 Task: Look for space in Kiryū, Japan from 3rd August, 2023 to 7th August, 2023 for 2 adults in price range Rs.4000 to Rs.9000. Place can be private room with 1  bedroom having 1 bed and 1 bathroom. Property type can be house, flat, guest house, hotel. Booking option can be shelf check-in. Required host language is English.
Action: Mouse moved to (508, 129)
Screenshot: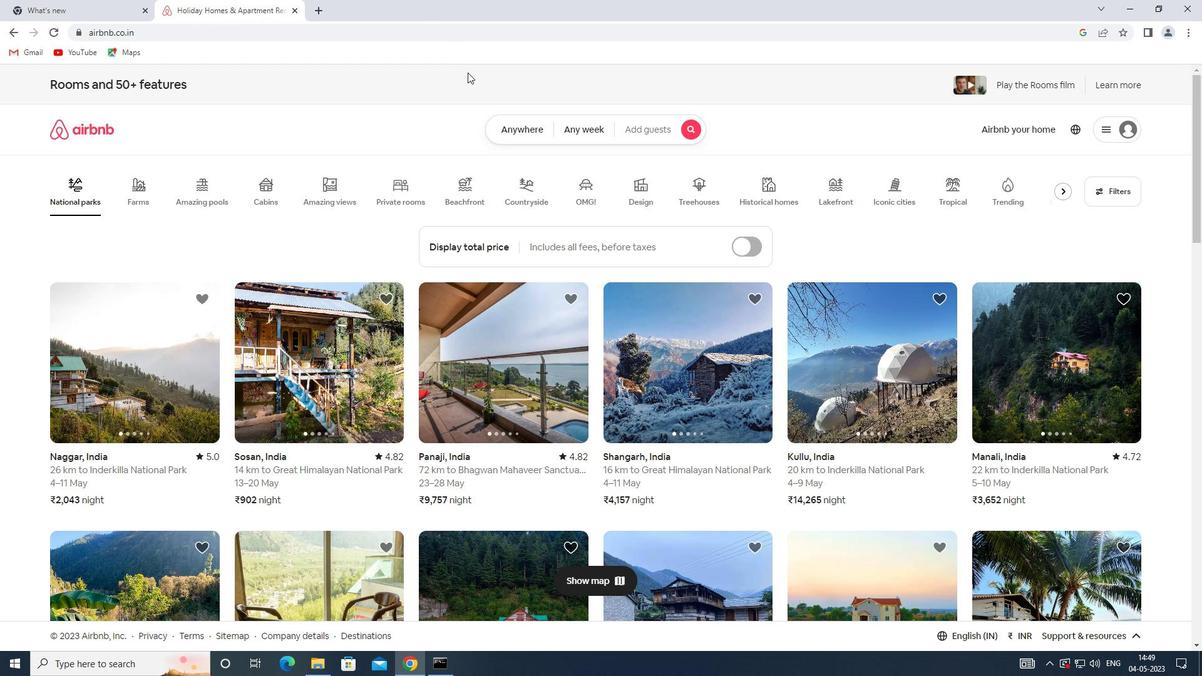
Action: Mouse pressed left at (508, 129)
Screenshot: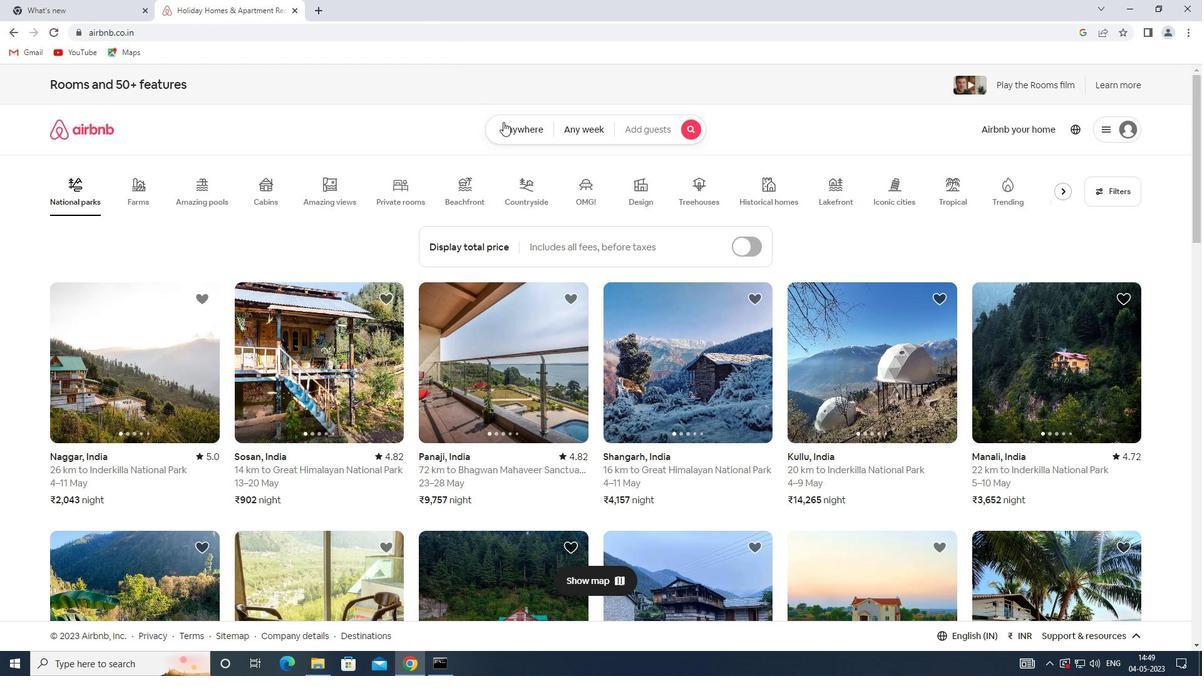 
Action: Mouse moved to (378, 182)
Screenshot: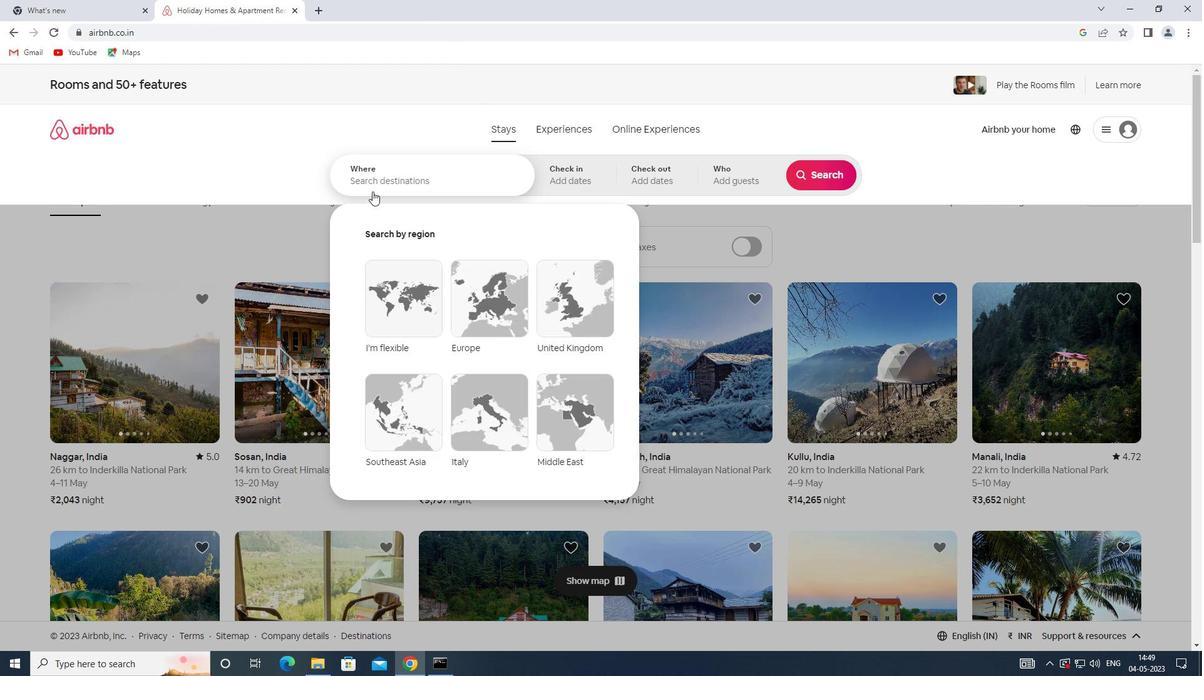 
Action: Mouse pressed left at (378, 182)
Screenshot: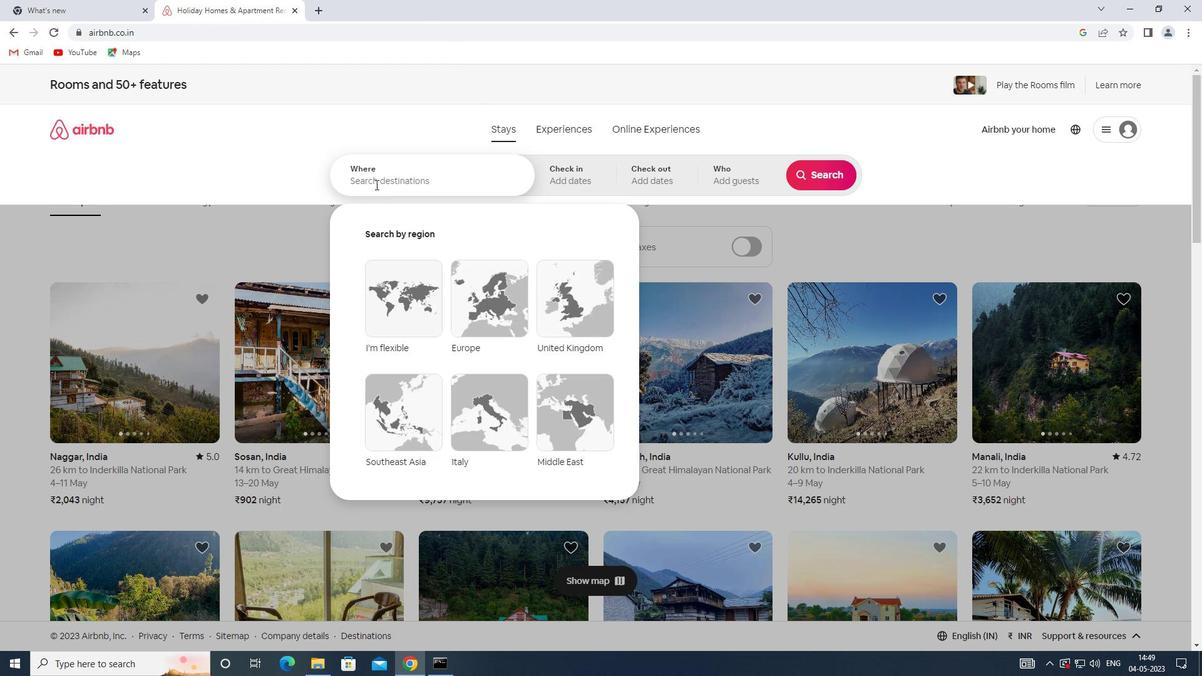 
Action: Key pressed <Key.shift>KIRYU,<Key.shift>JAPAN
Screenshot: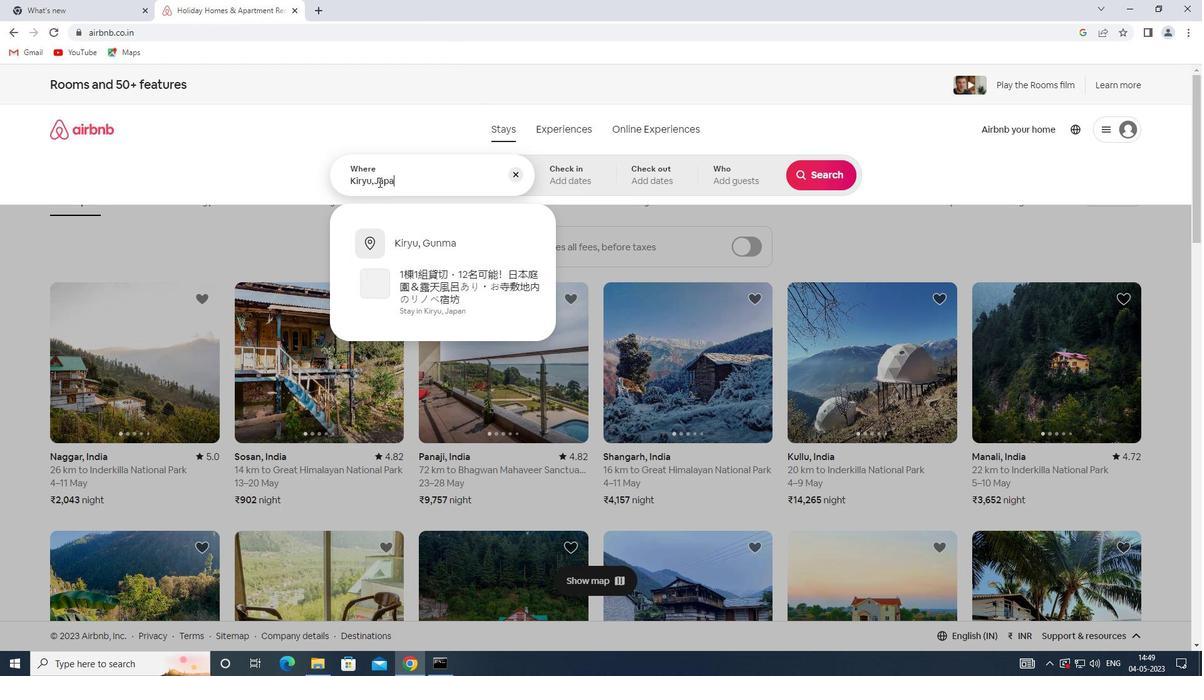 
Action: Mouse moved to (571, 180)
Screenshot: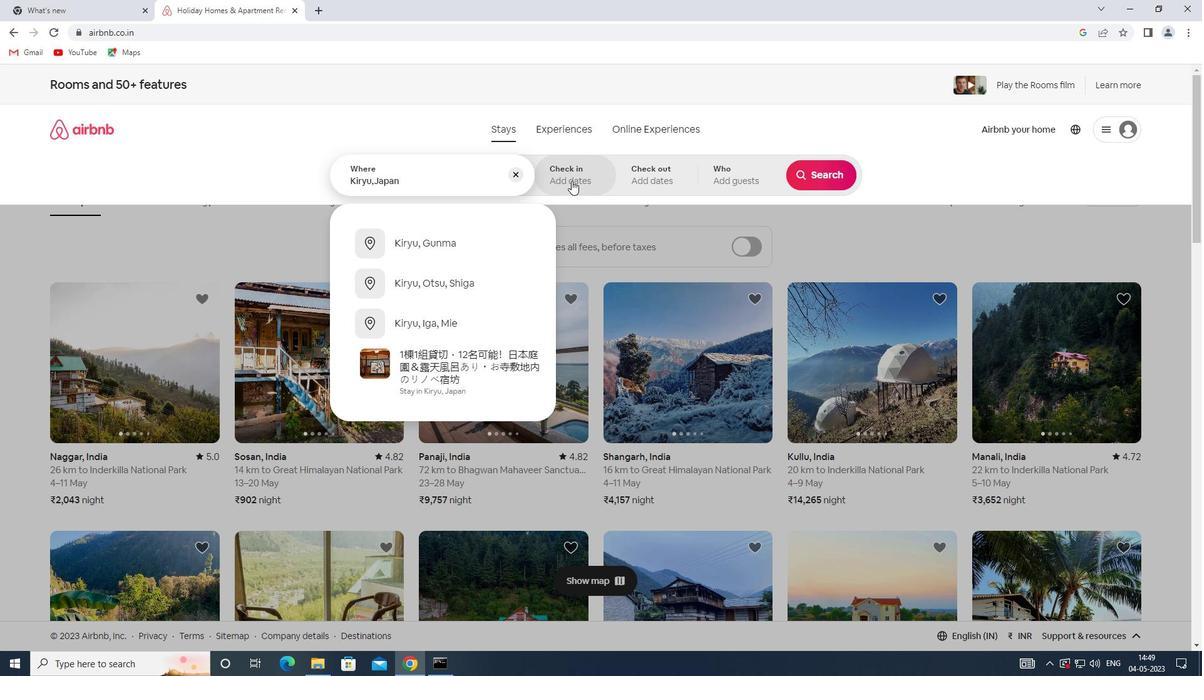 
Action: Mouse pressed left at (571, 180)
Screenshot: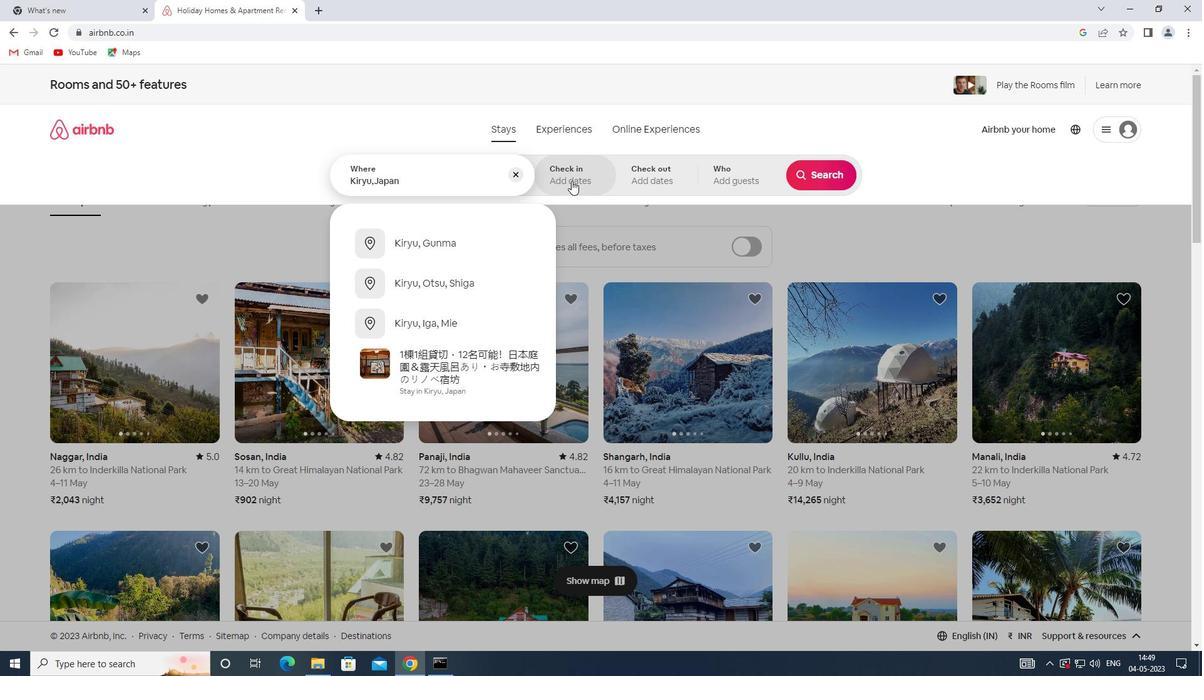 
Action: Mouse moved to (817, 275)
Screenshot: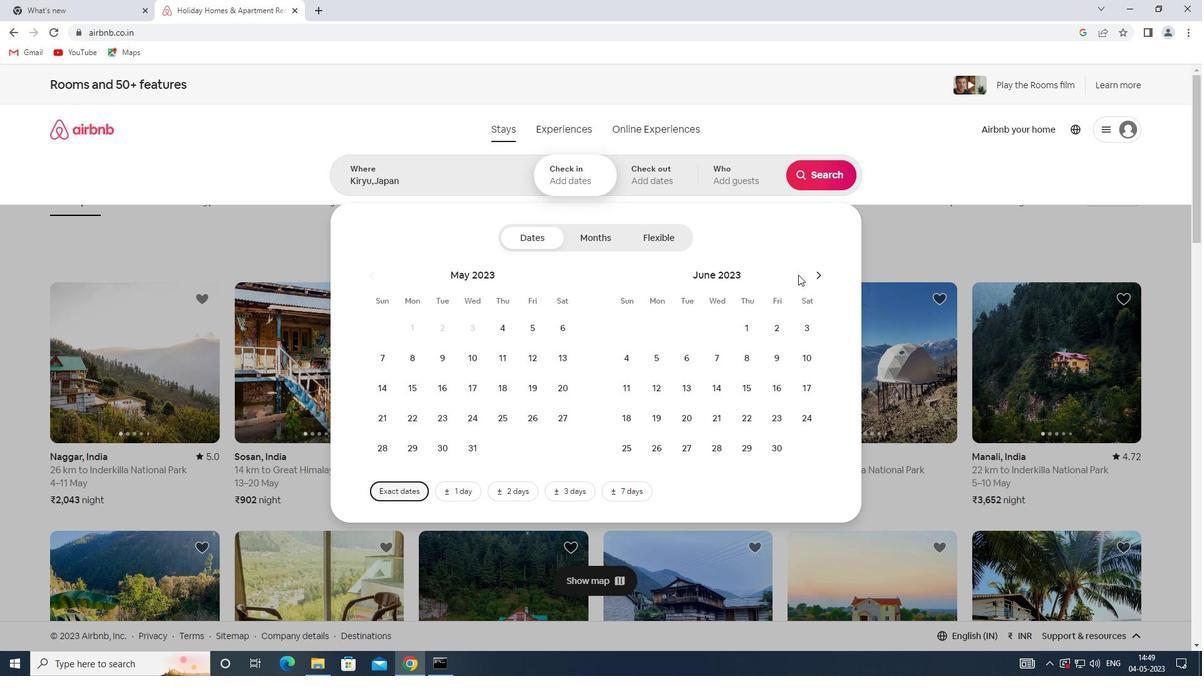 
Action: Mouse pressed left at (817, 275)
Screenshot: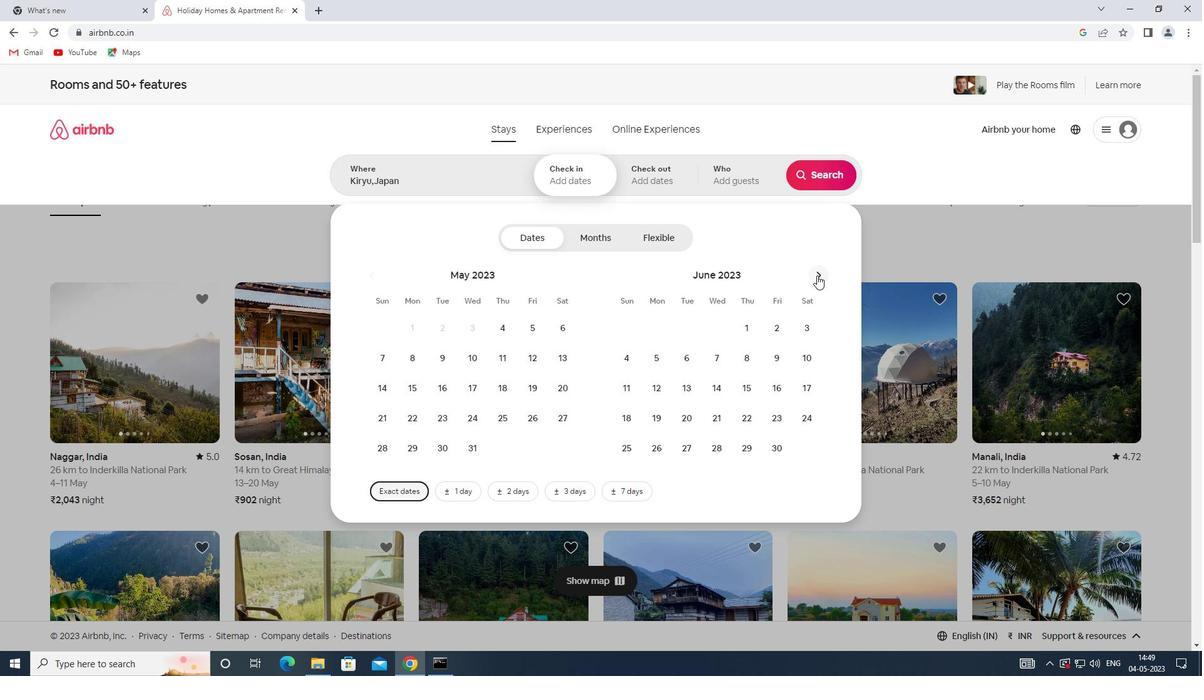 
Action: Mouse pressed left at (817, 275)
Screenshot: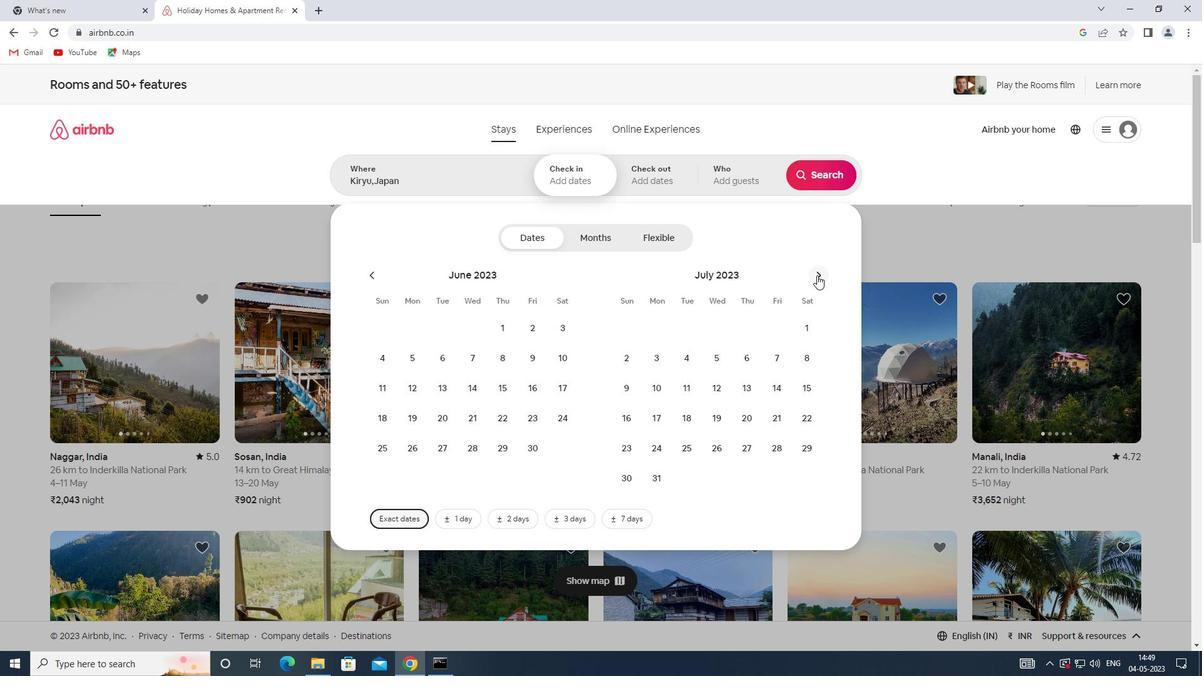 
Action: Mouse moved to (747, 326)
Screenshot: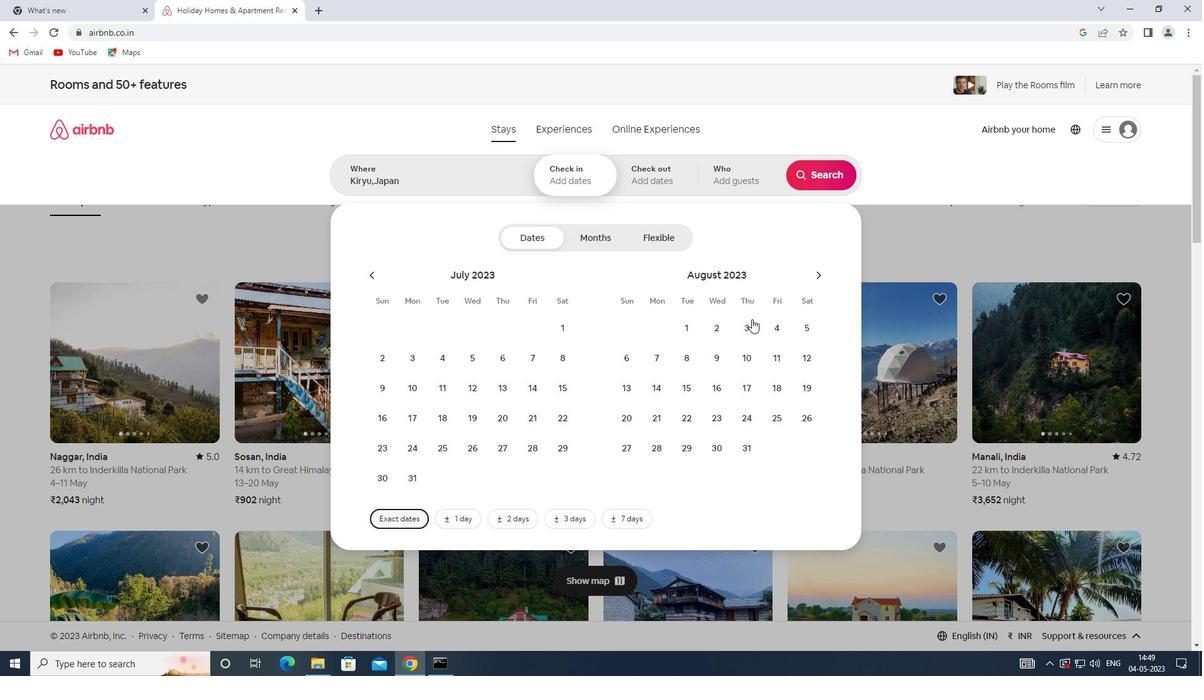 
Action: Mouse pressed left at (747, 326)
Screenshot: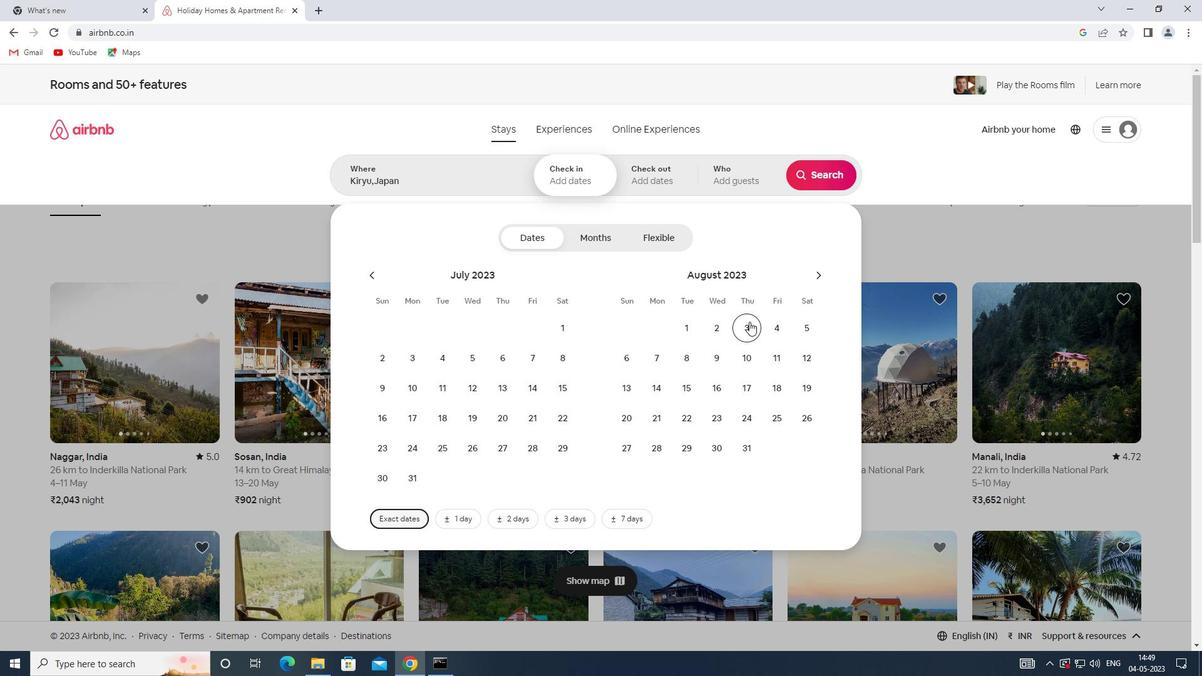 
Action: Mouse moved to (663, 364)
Screenshot: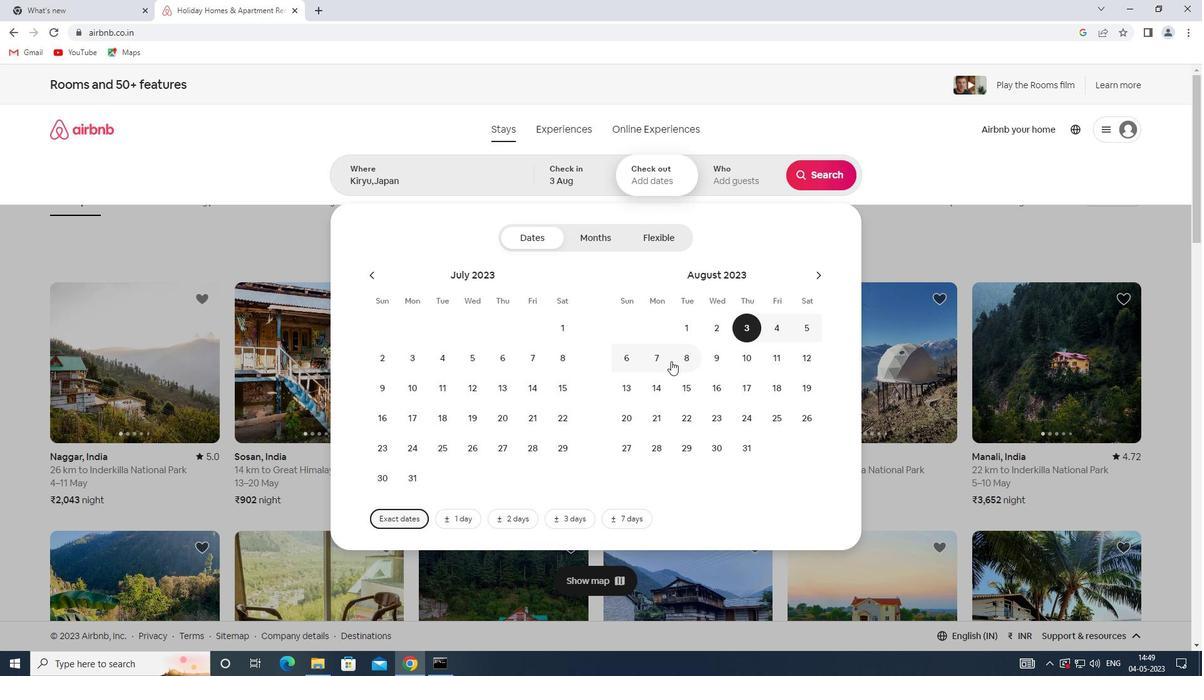 
Action: Mouse pressed left at (663, 364)
Screenshot: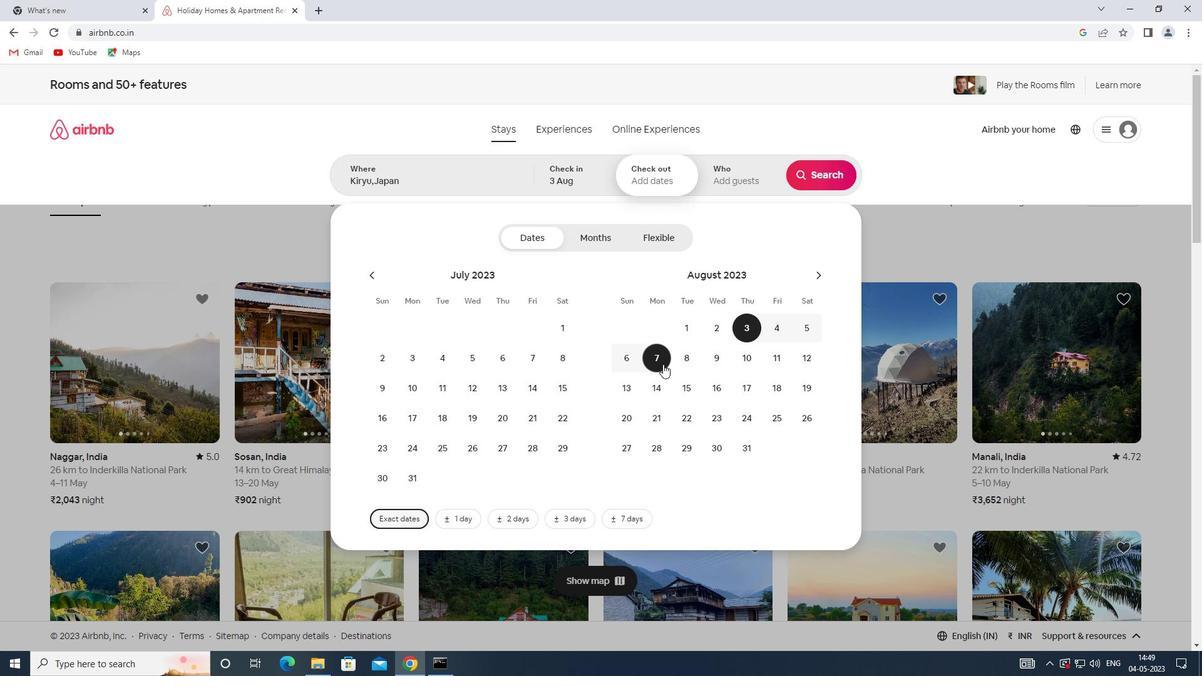 
Action: Mouse moved to (719, 173)
Screenshot: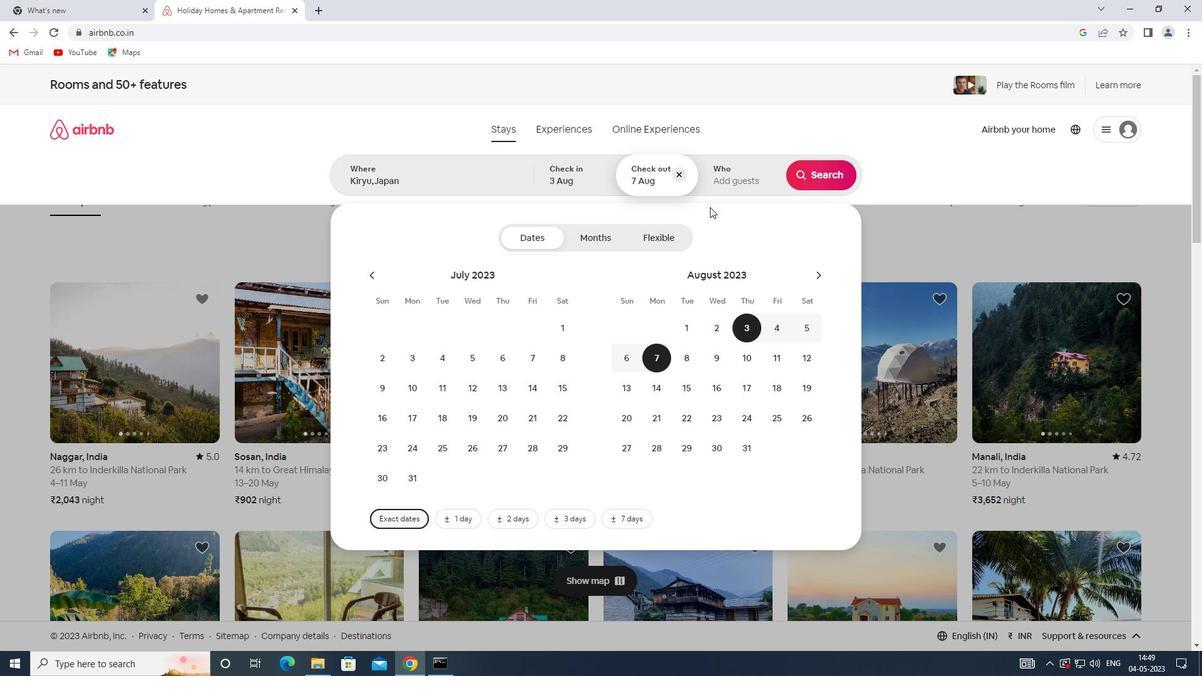 
Action: Mouse pressed left at (719, 173)
Screenshot: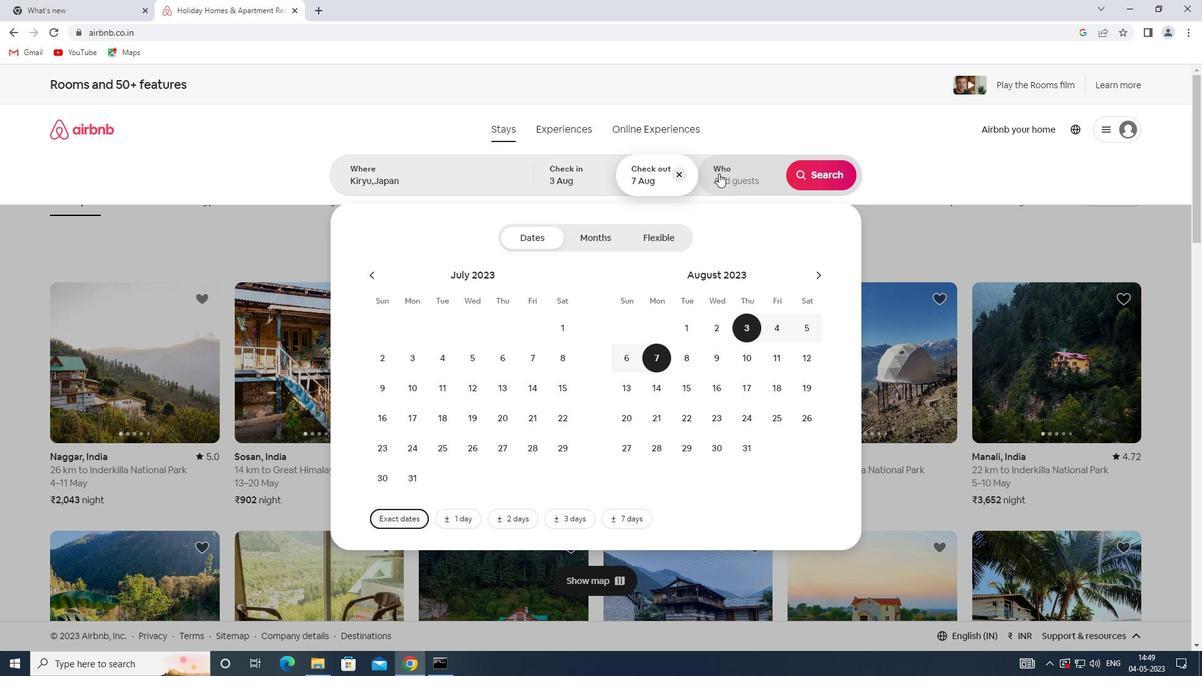 
Action: Mouse moved to (831, 234)
Screenshot: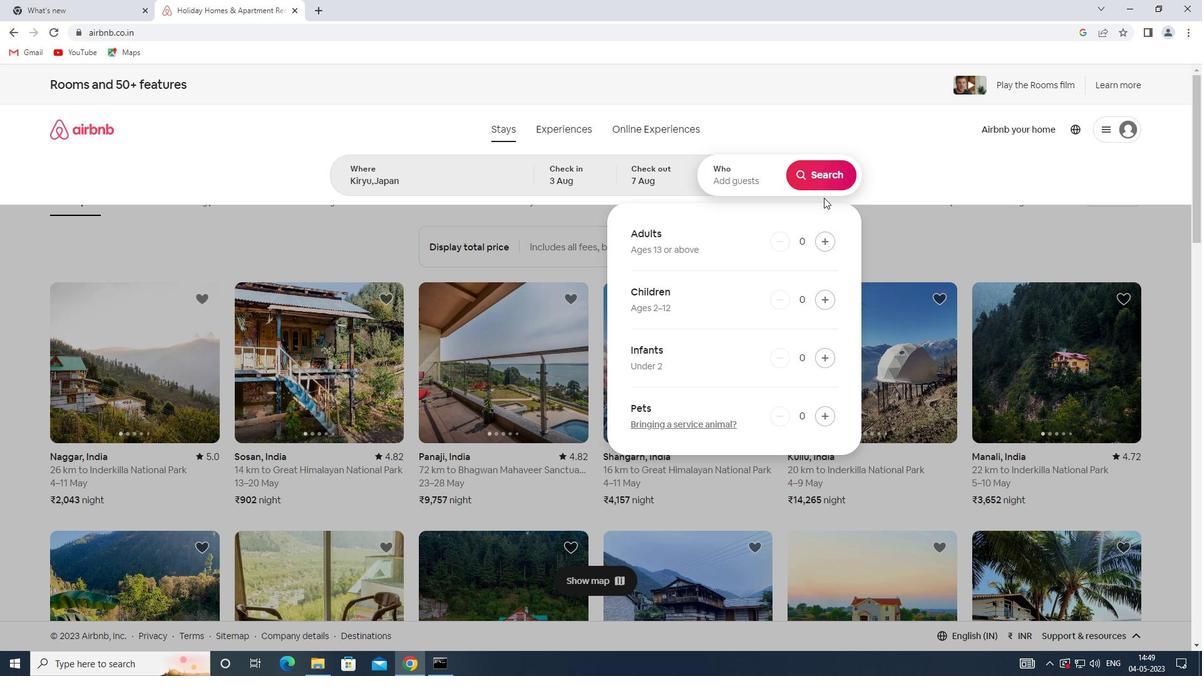 
Action: Mouse pressed left at (831, 234)
Screenshot: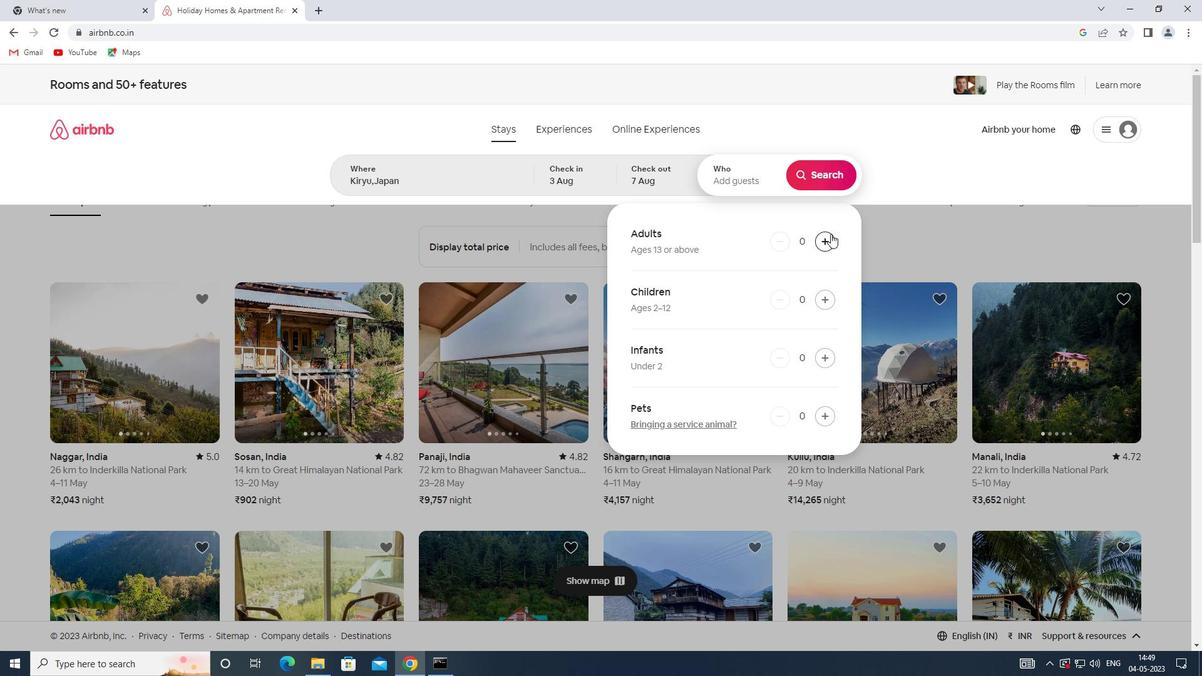 
Action: Mouse pressed left at (831, 234)
Screenshot: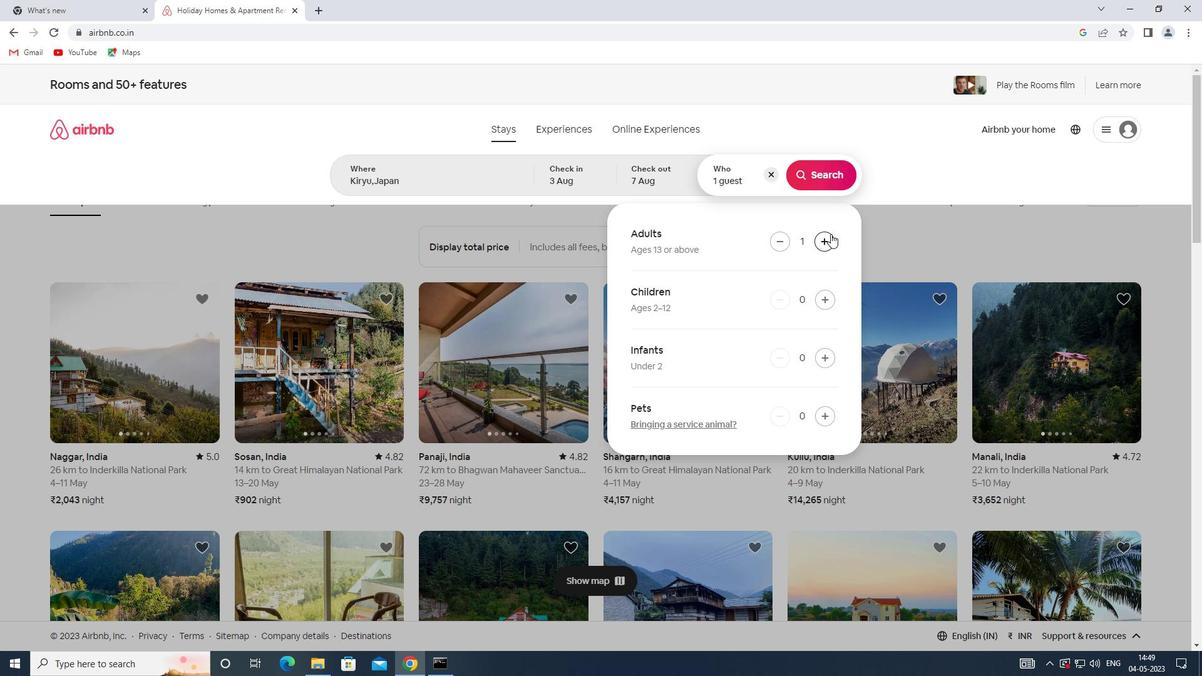 
Action: Mouse moved to (835, 181)
Screenshot: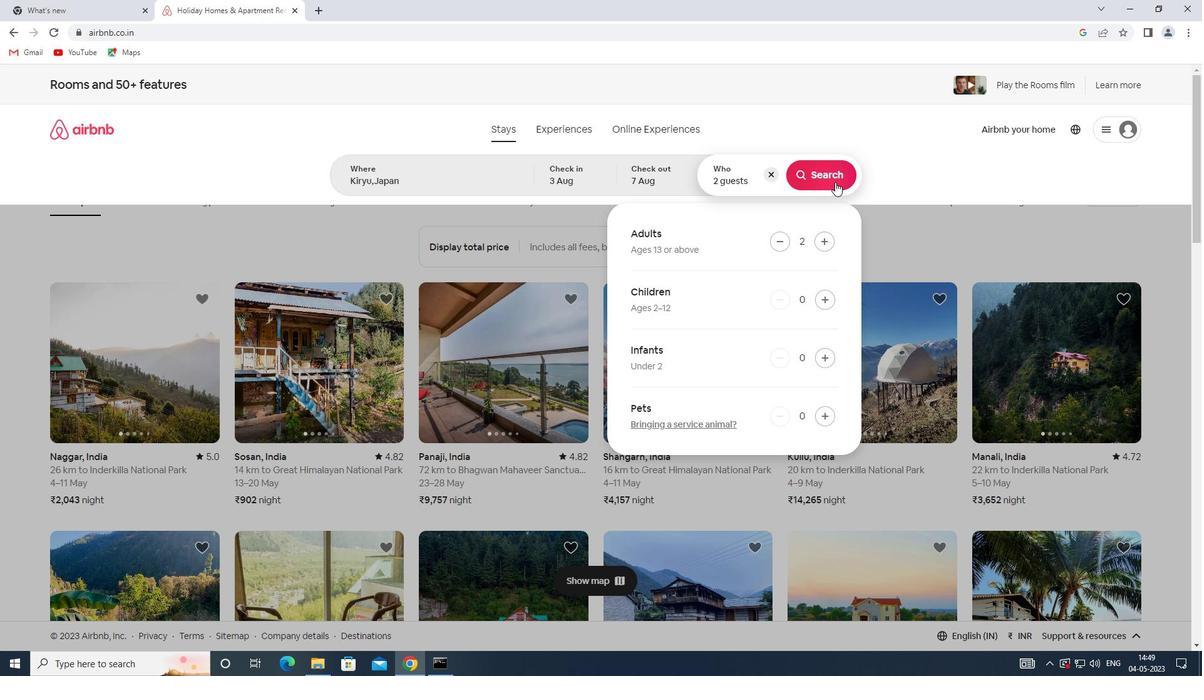 
Action: Mouse pressed left at (835, 181)
Screenshot: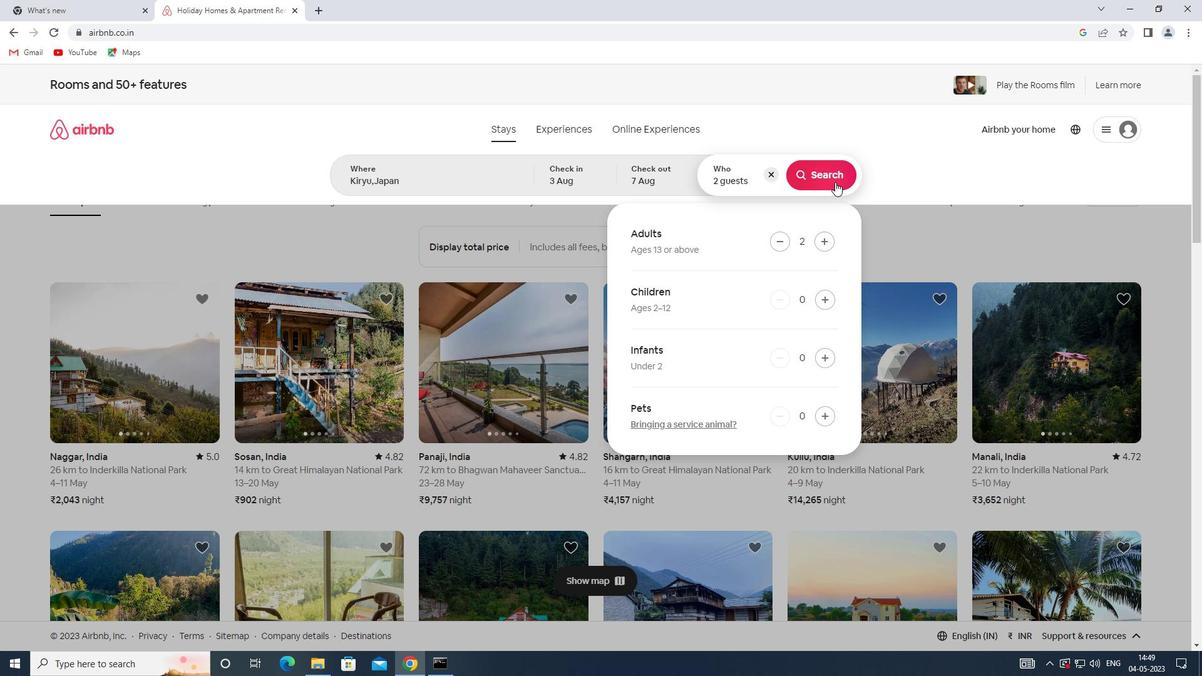
Action: Mouse moved to (1135, 134)
Screenshot: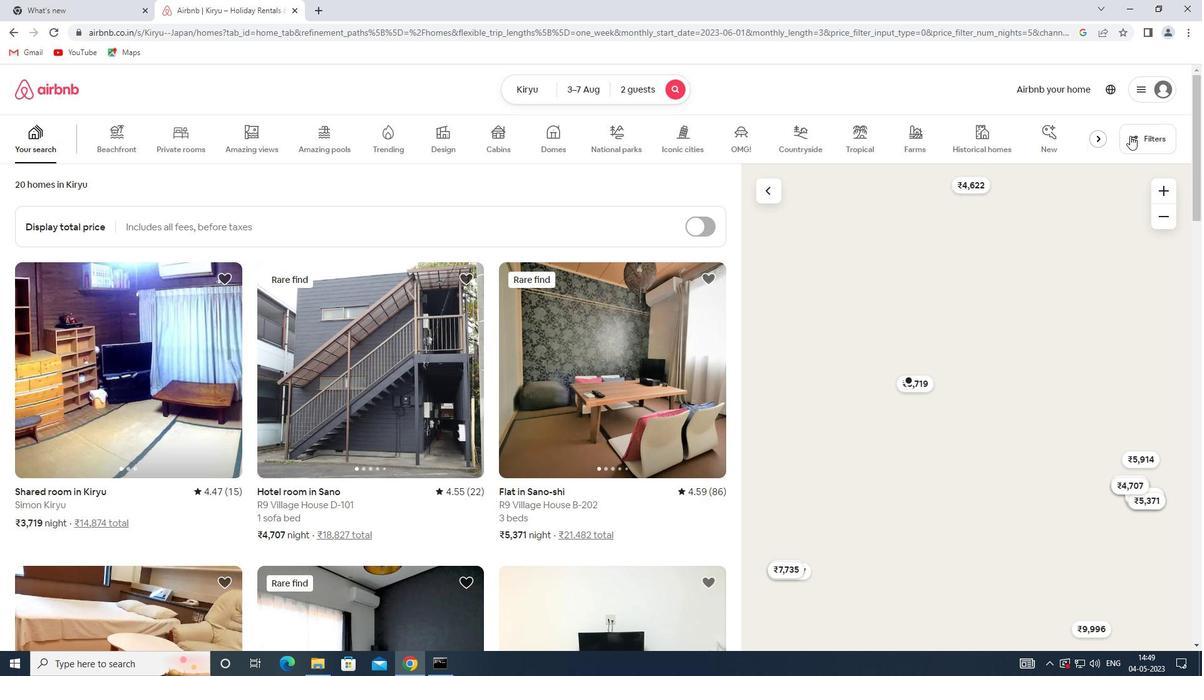 
Action: Mouse pressed left at (1135, 134)
Screenshot: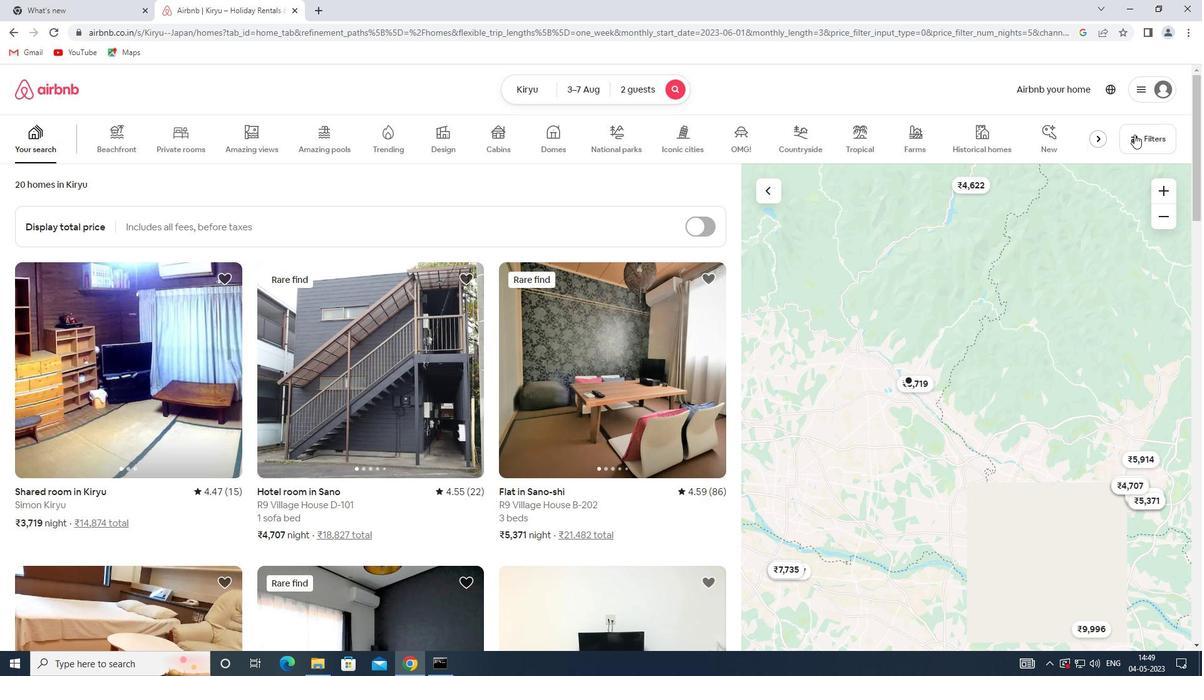 
Action: Mouse moved to (442, 294)
Screenshot: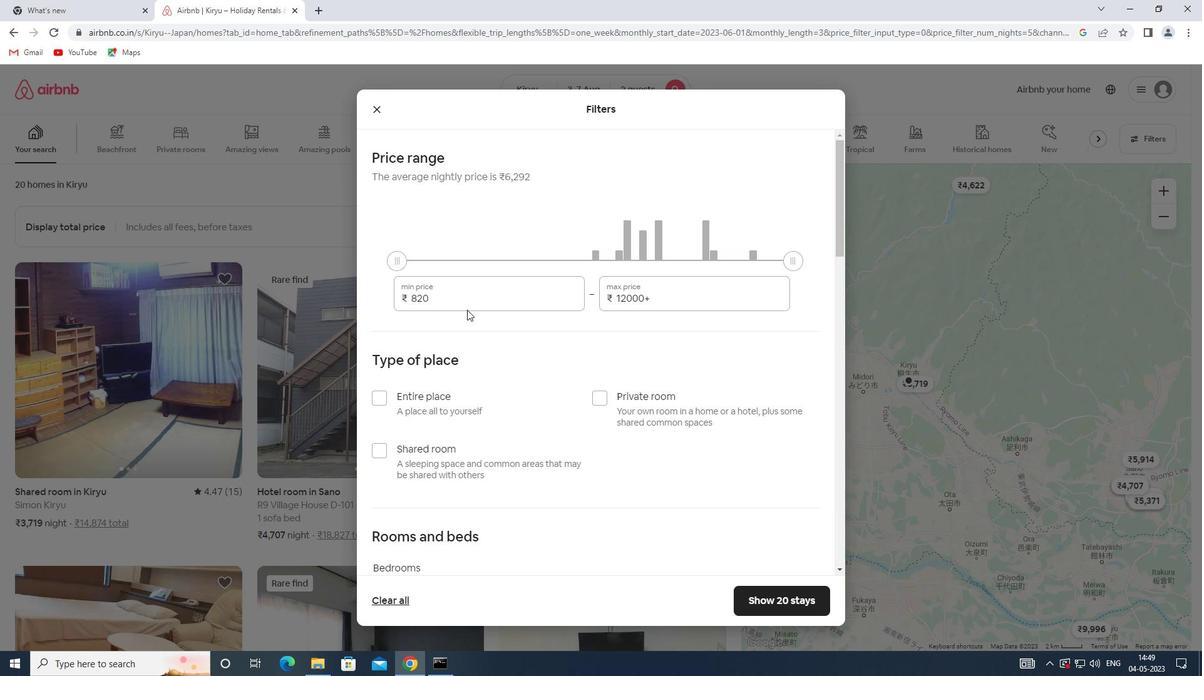 
Action: Mouse pressed left at (442, 294)
Screenshot: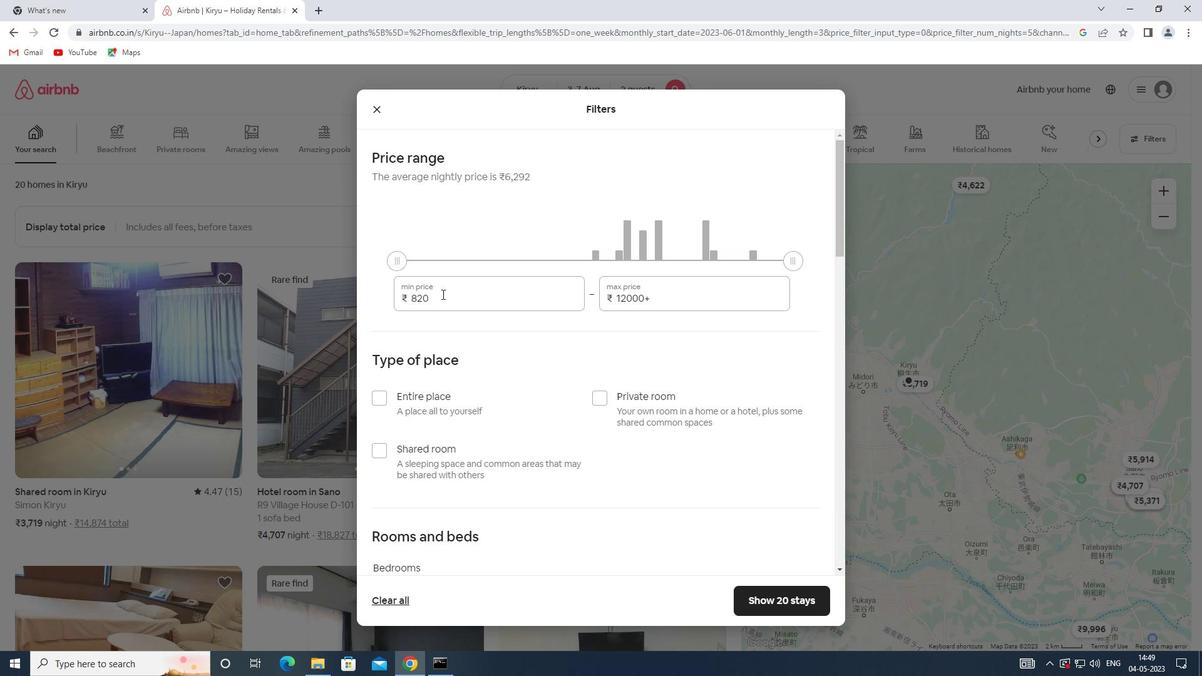 
Action: Mouse moved to (374, 293)
Screenshot: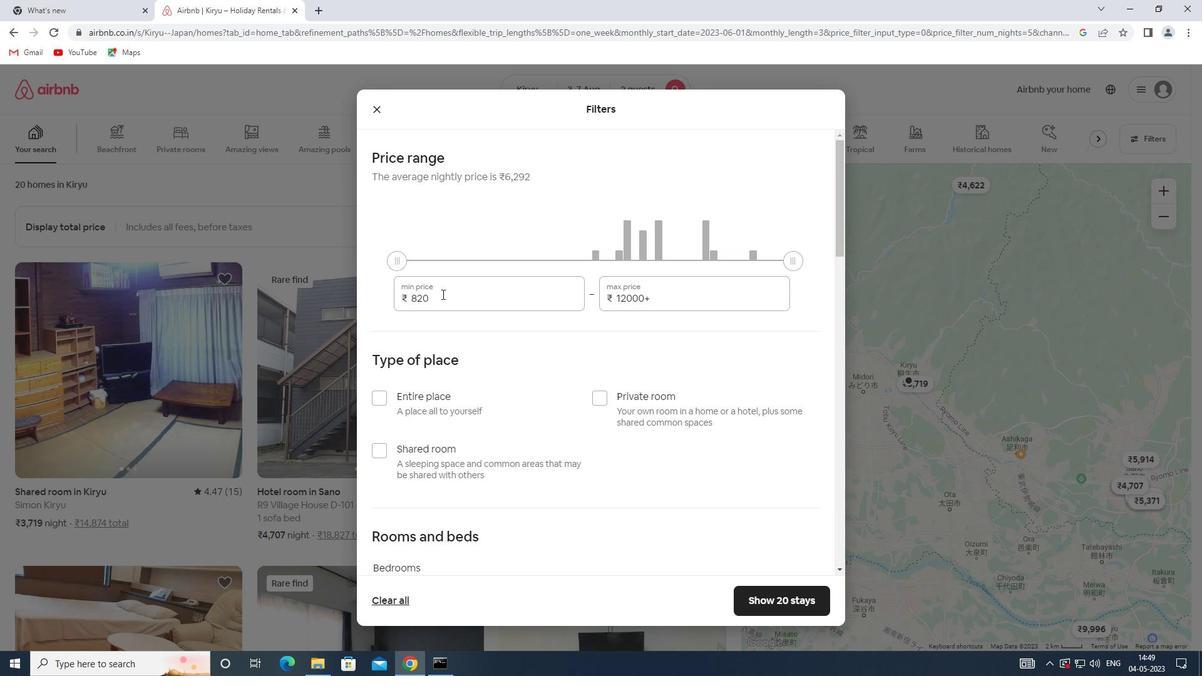 
Action: Key pressed 4000
Screenshot: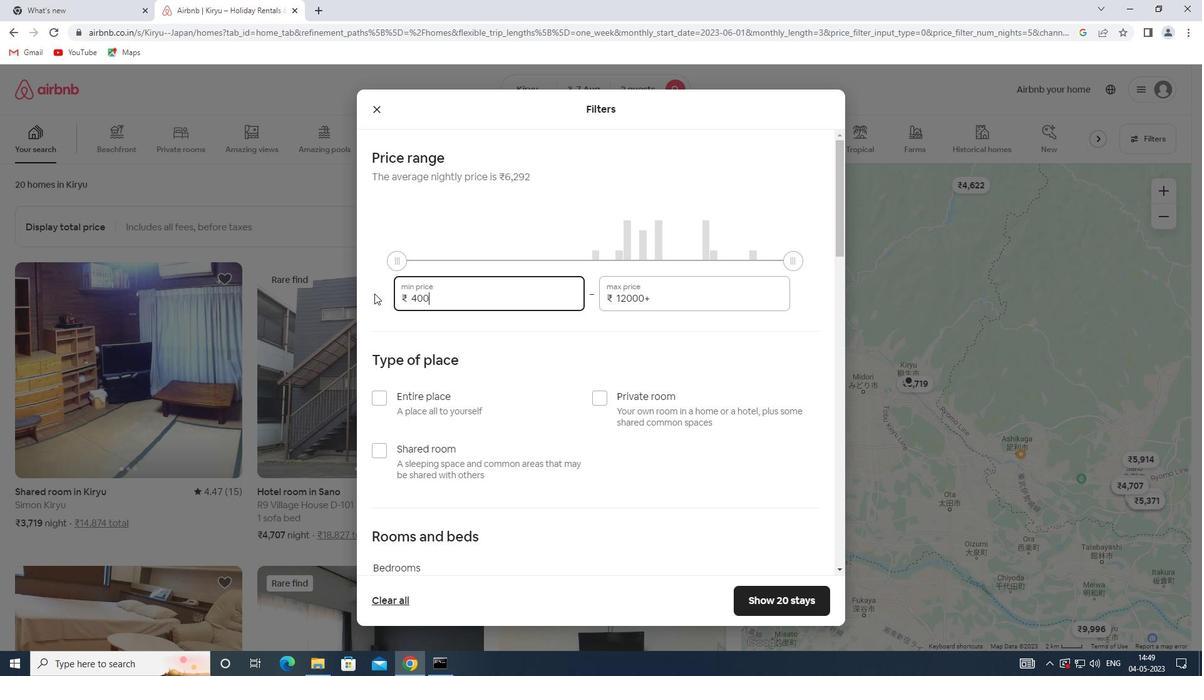 
Action: Mouse moved to (663, 297)
Screenshot: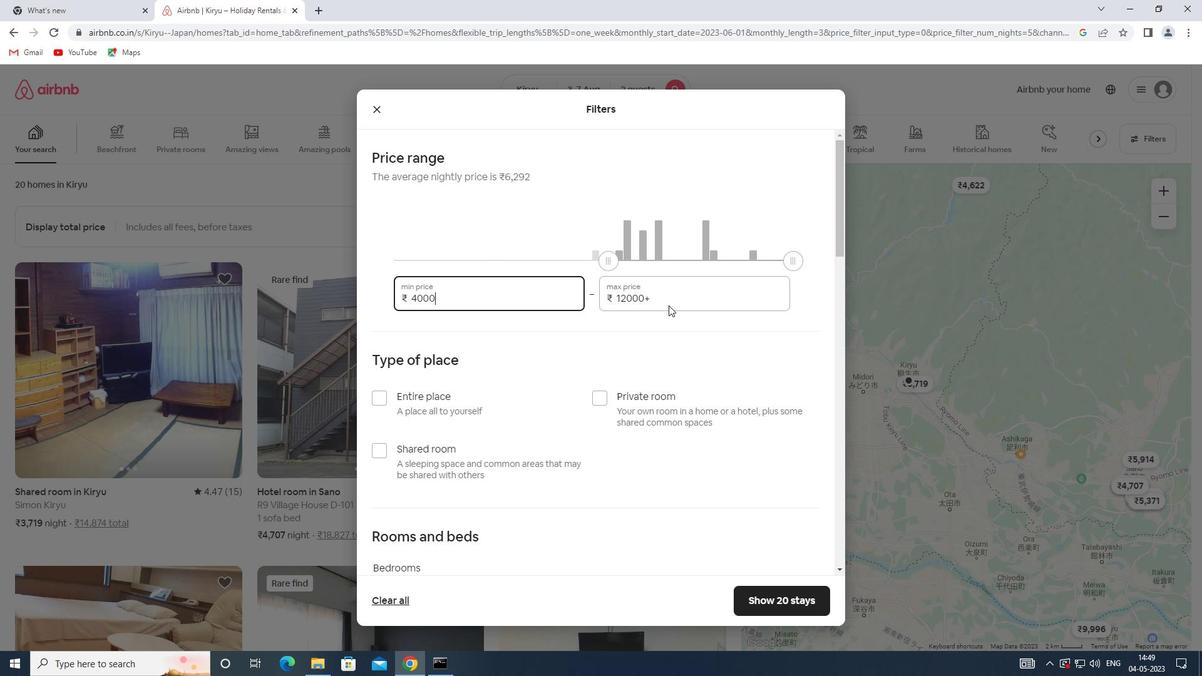 
Action: Mouse pressed left at (663, 297)
Screenshot: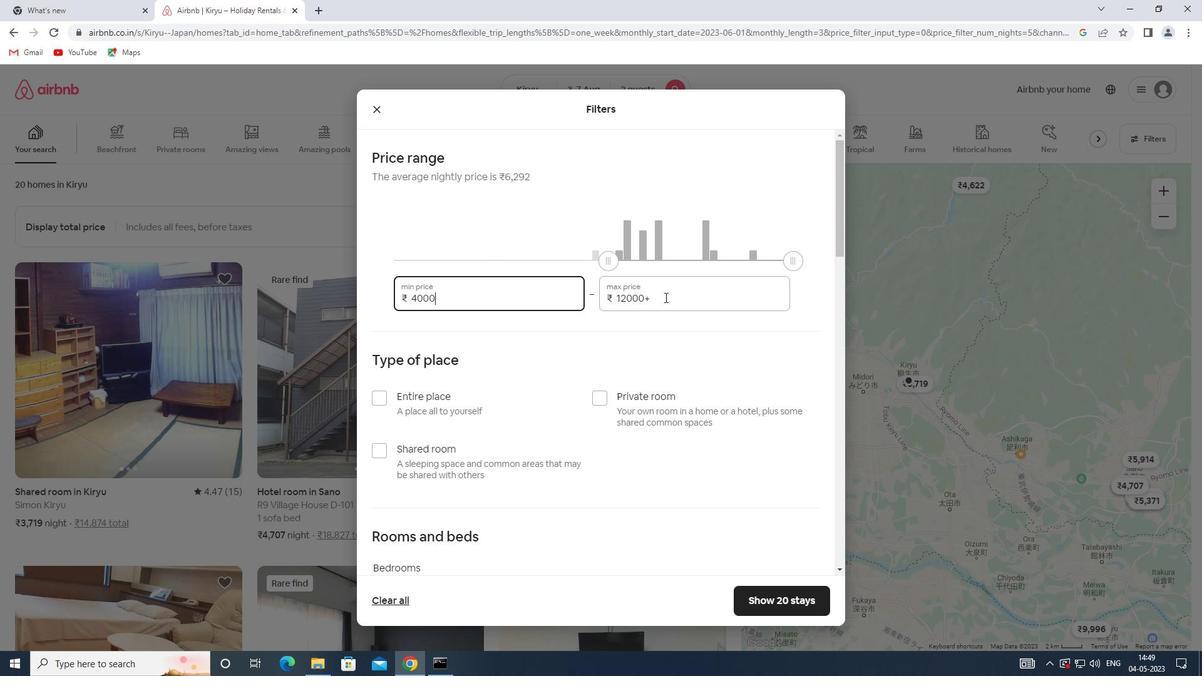 
Action: Mouse moved to (600, 297)
Screenshot: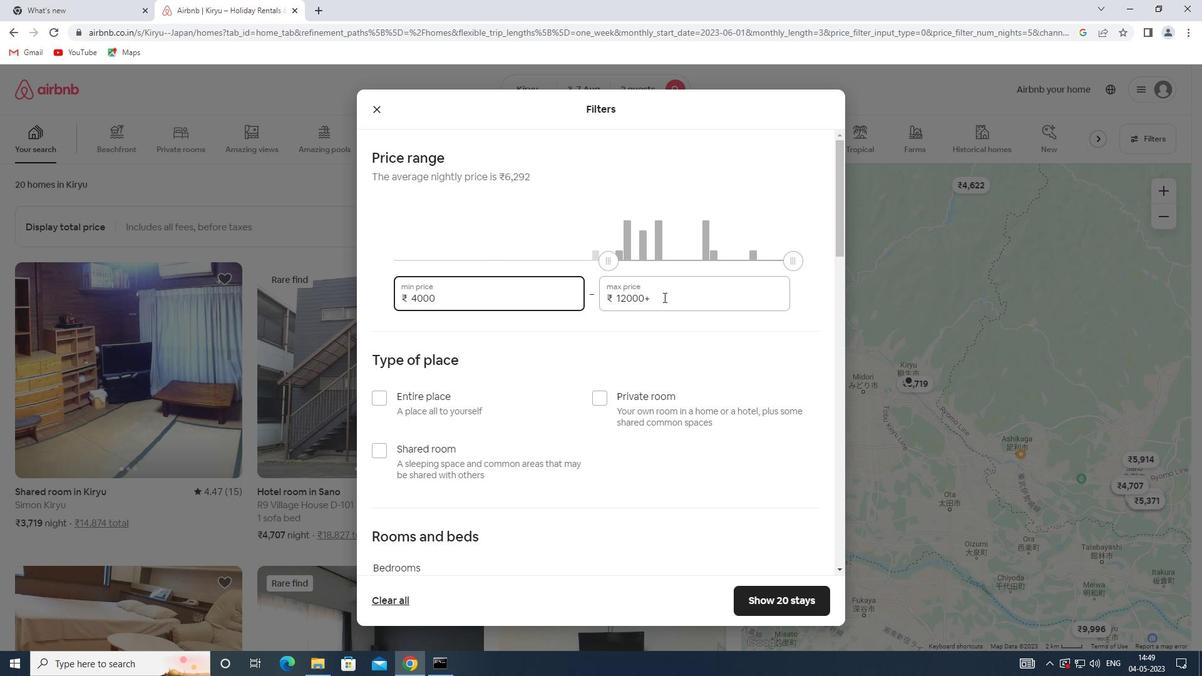 
Action: Key pressed 9000
Screenshot: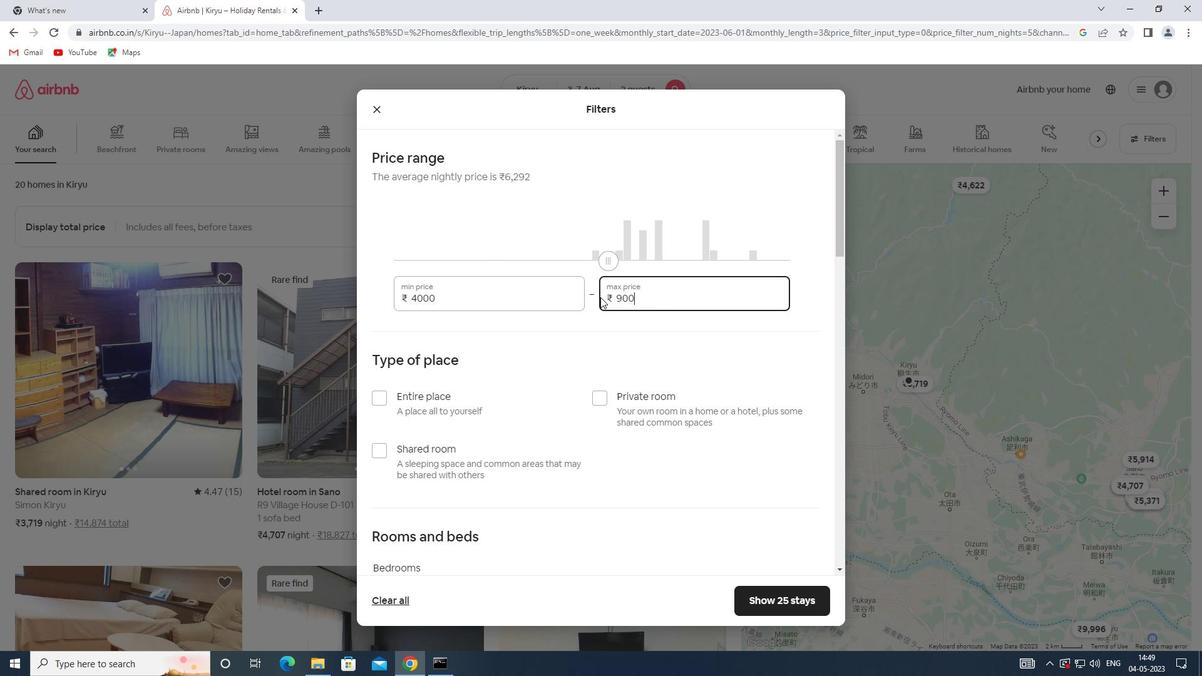 
Action: Mouse scrolled (600, 296) with delta (0, 0)
Screenshot: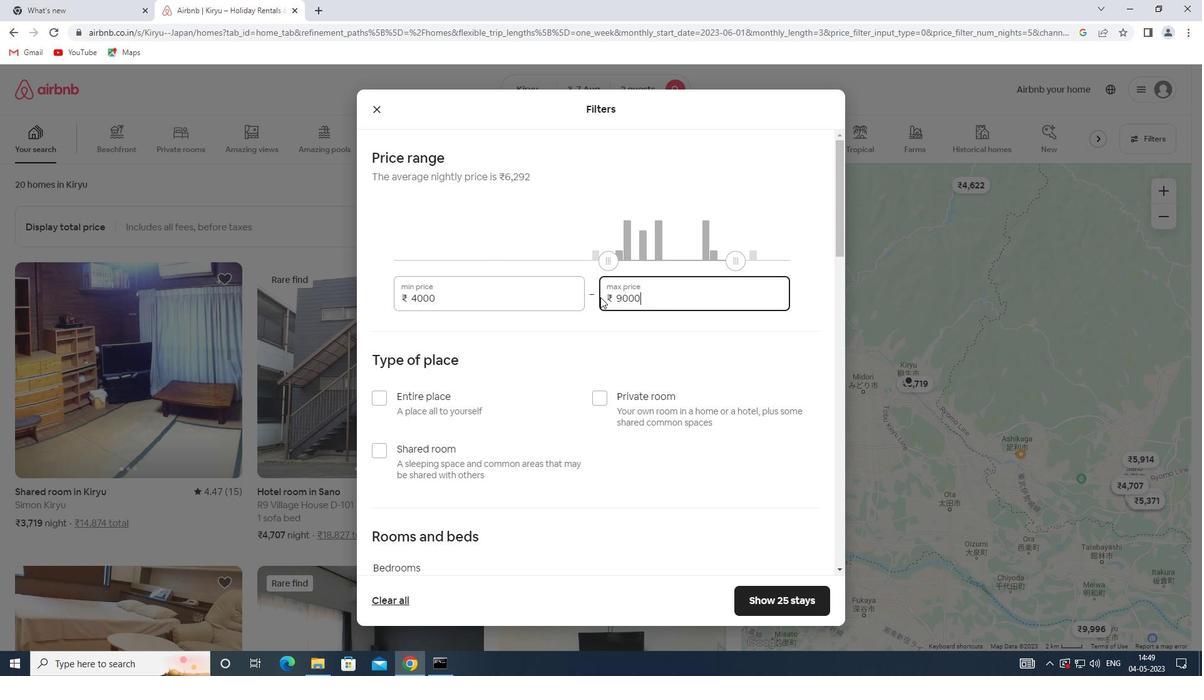 
Action: Mouse moved to (606, 338)
Screenshot: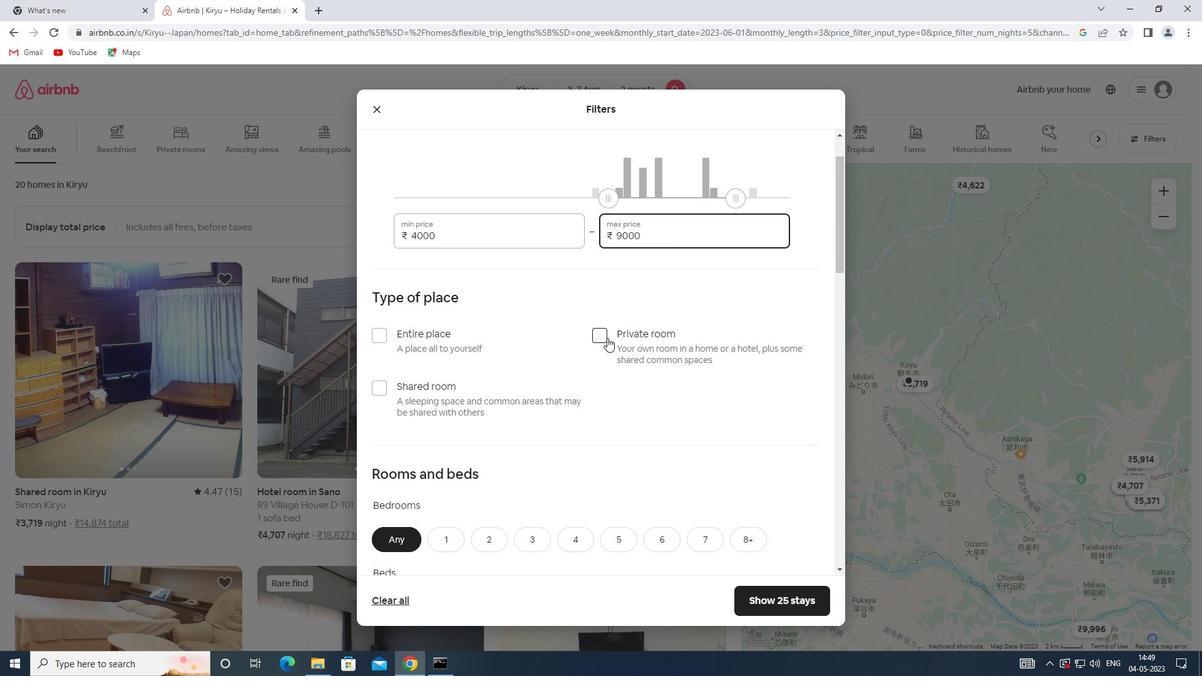 
Action: Mouse pressed left at (606, 338)
Screenshot: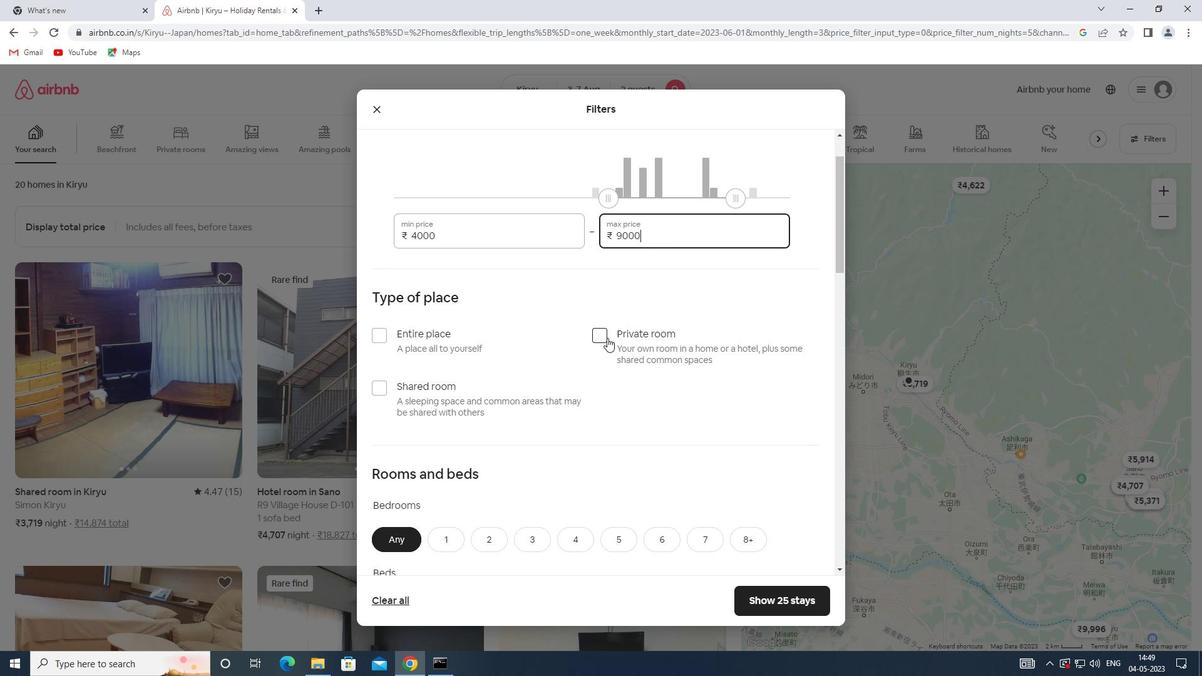 
Action: Mouse scrolled (606, 337) with delta (0, 0)
Screenshot: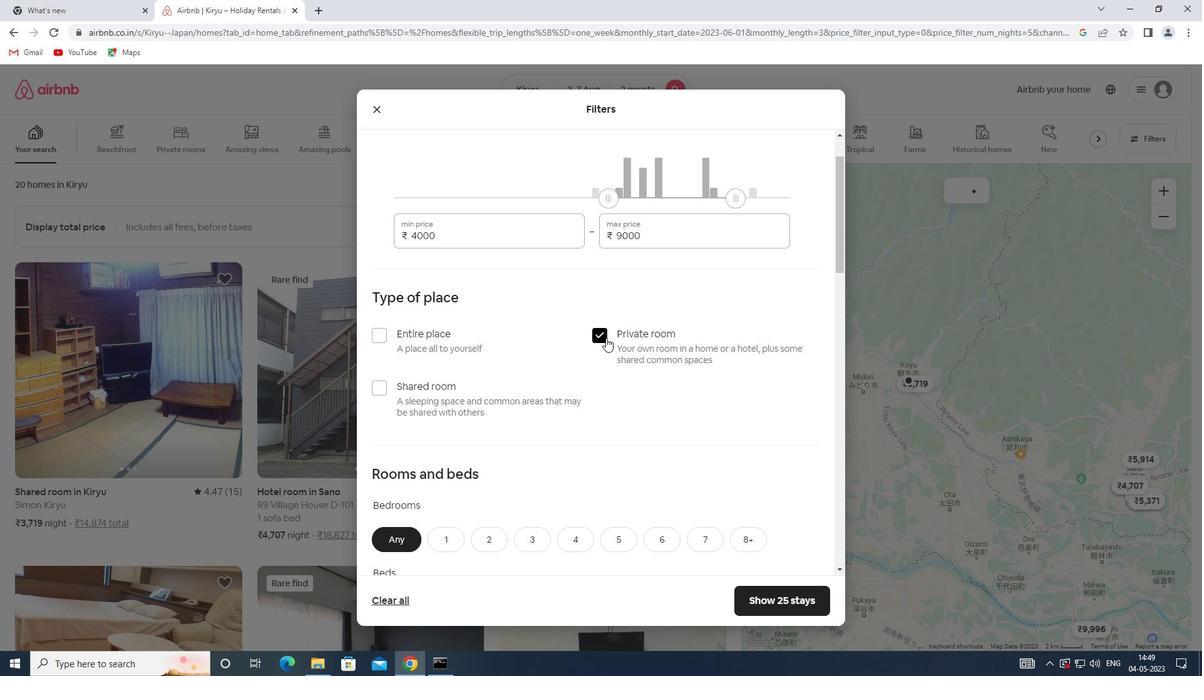 
Action: Mouse scrolled (606, 337) with delta (0, 0)
Screenshot: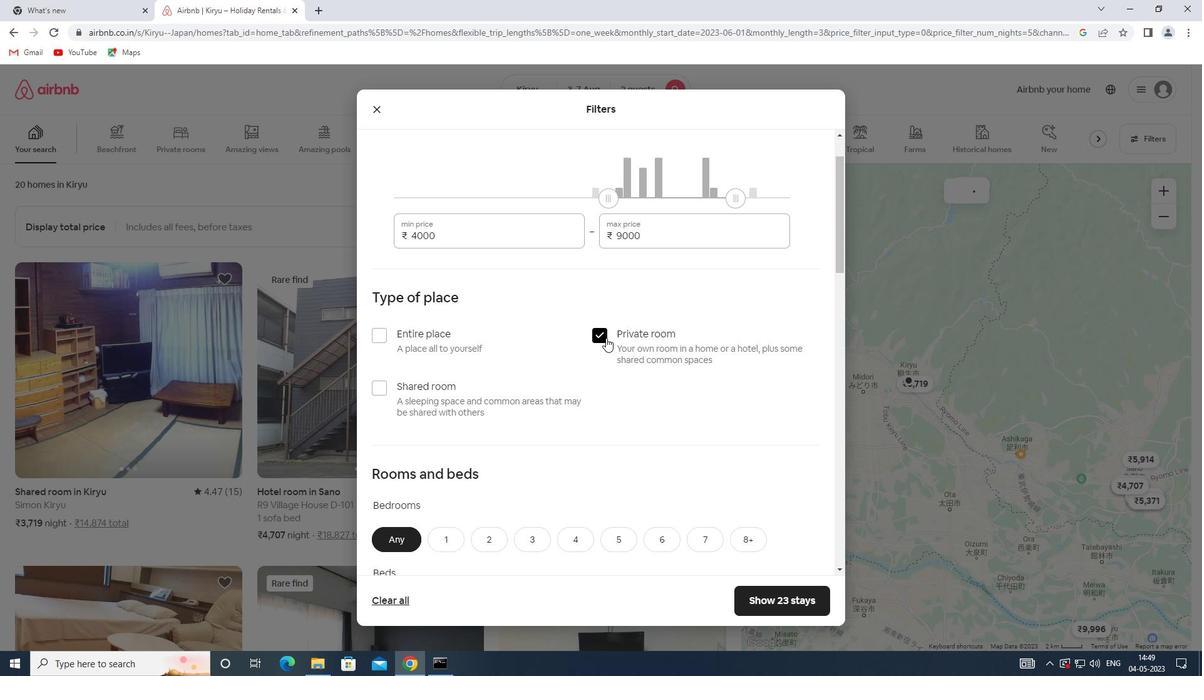 
Action: Mouse scrolled (606, 337) with delta (0, 0)
Screenshot: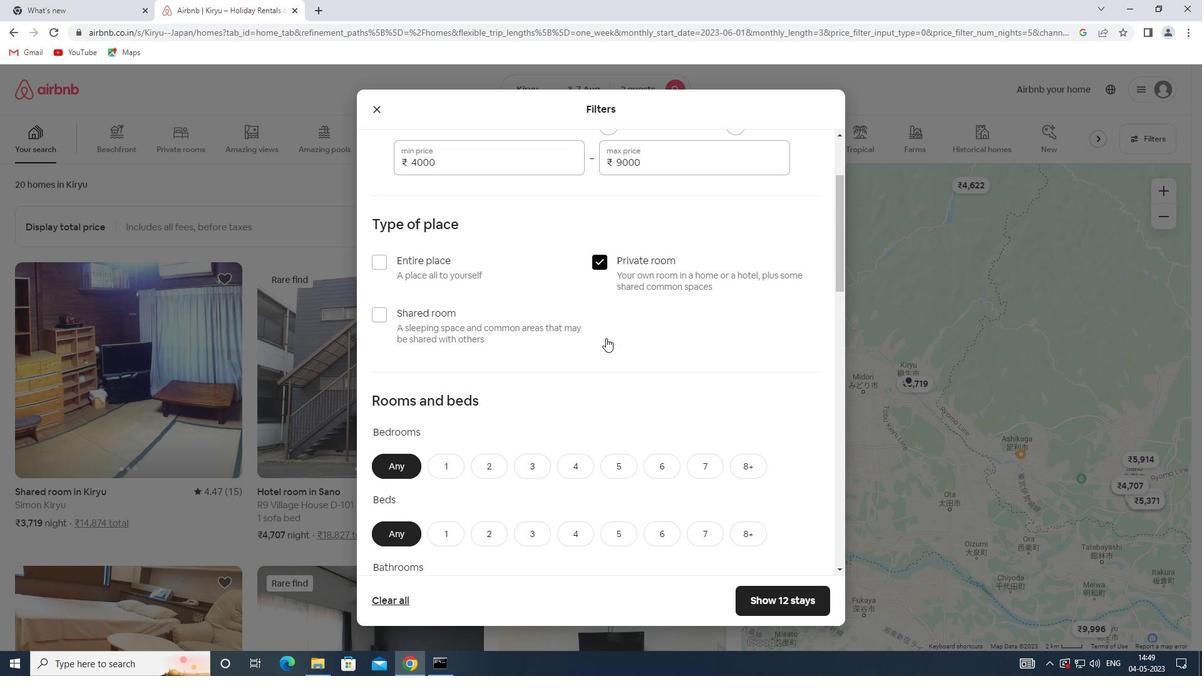 
Action: Mouse scrolled (606, 337) with delta (0, 0)
Screenshot: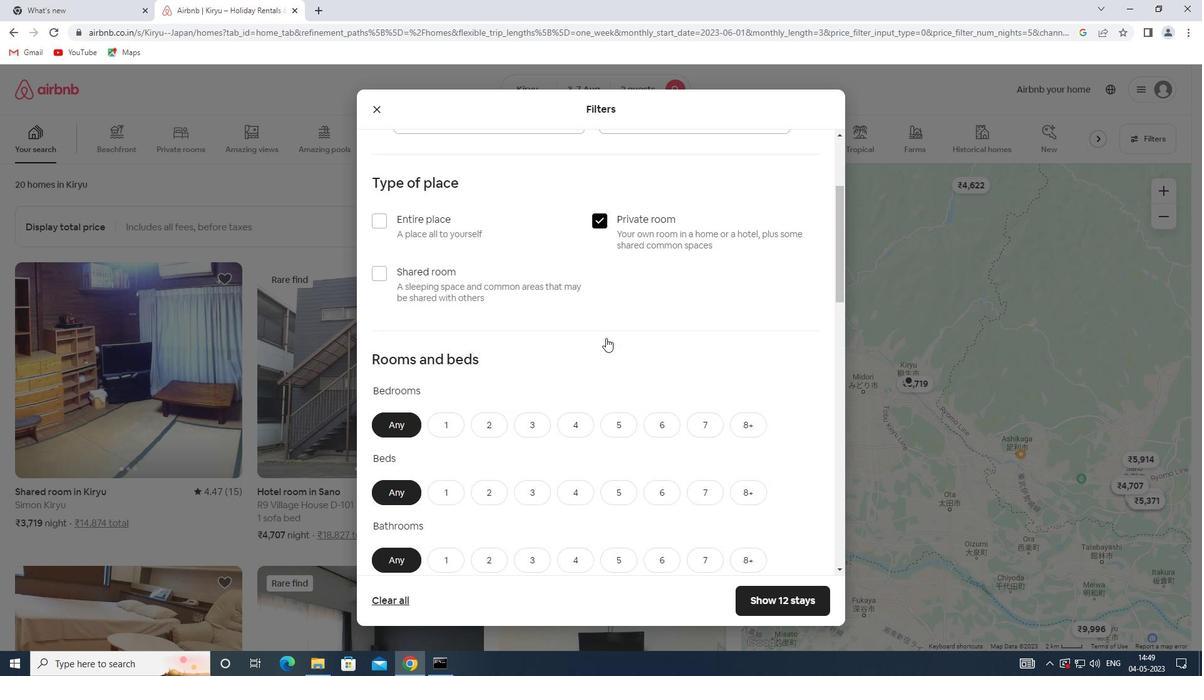 
Action: Mouse moved to (449, 291)
Screenshot: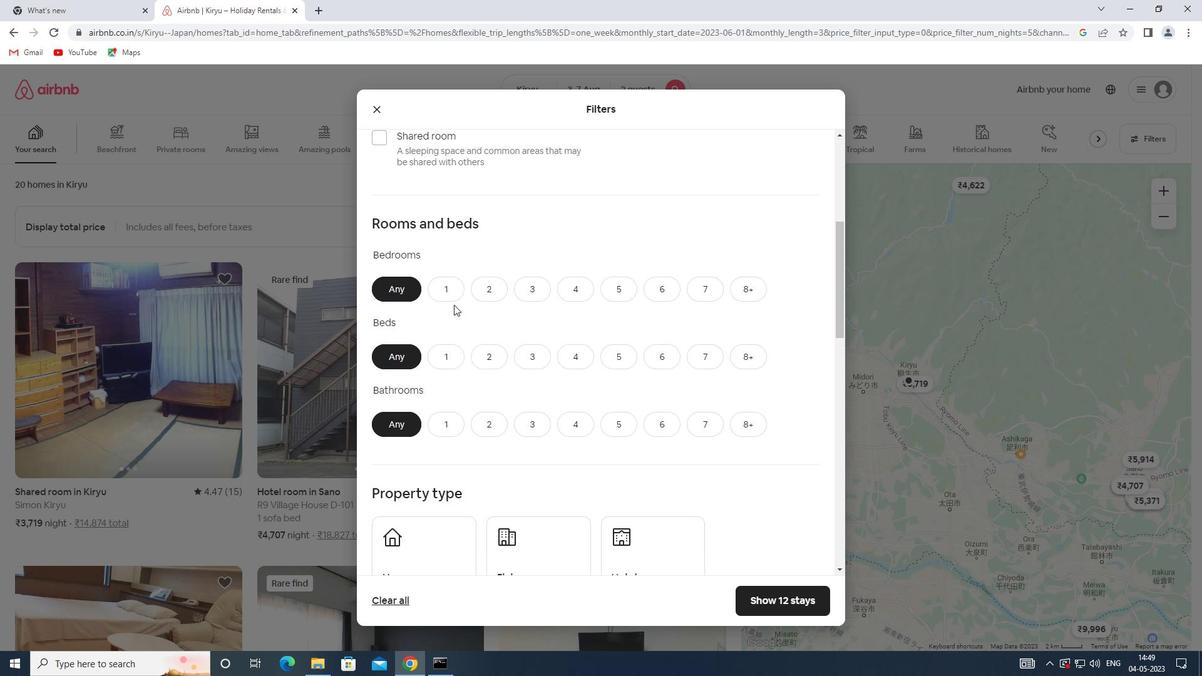 
Action: Mouse pressed left at (449, 291)
Screenshot: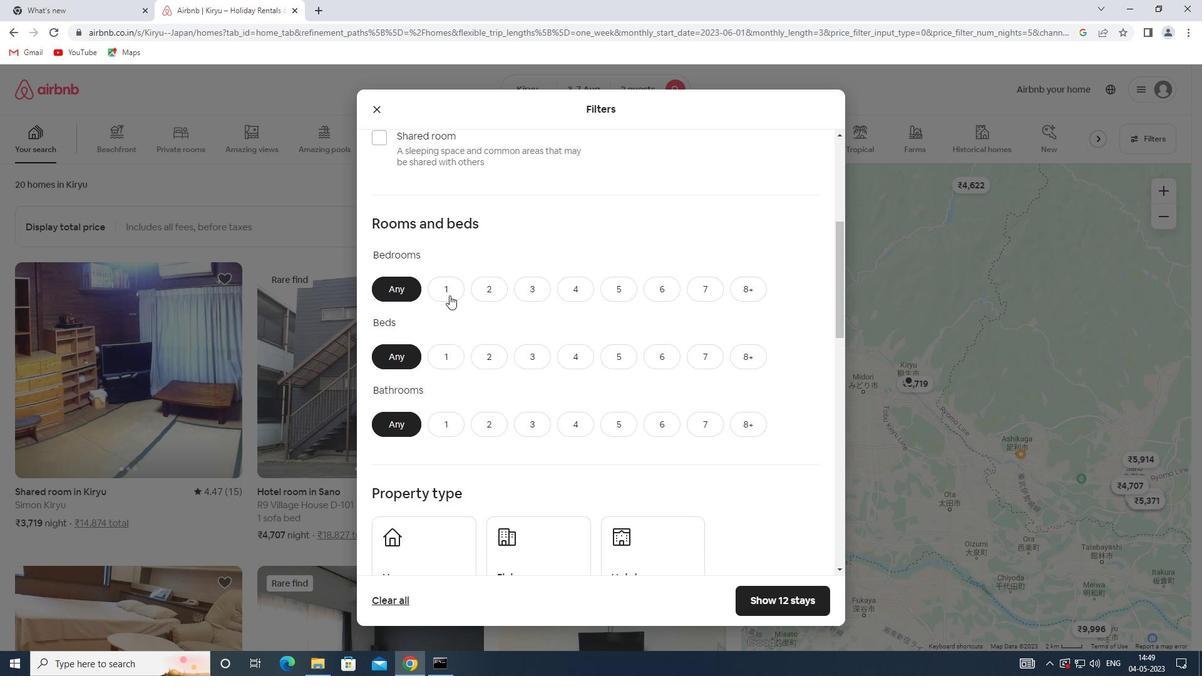
Action: Mouse moved to (447, 352)
Screenshot: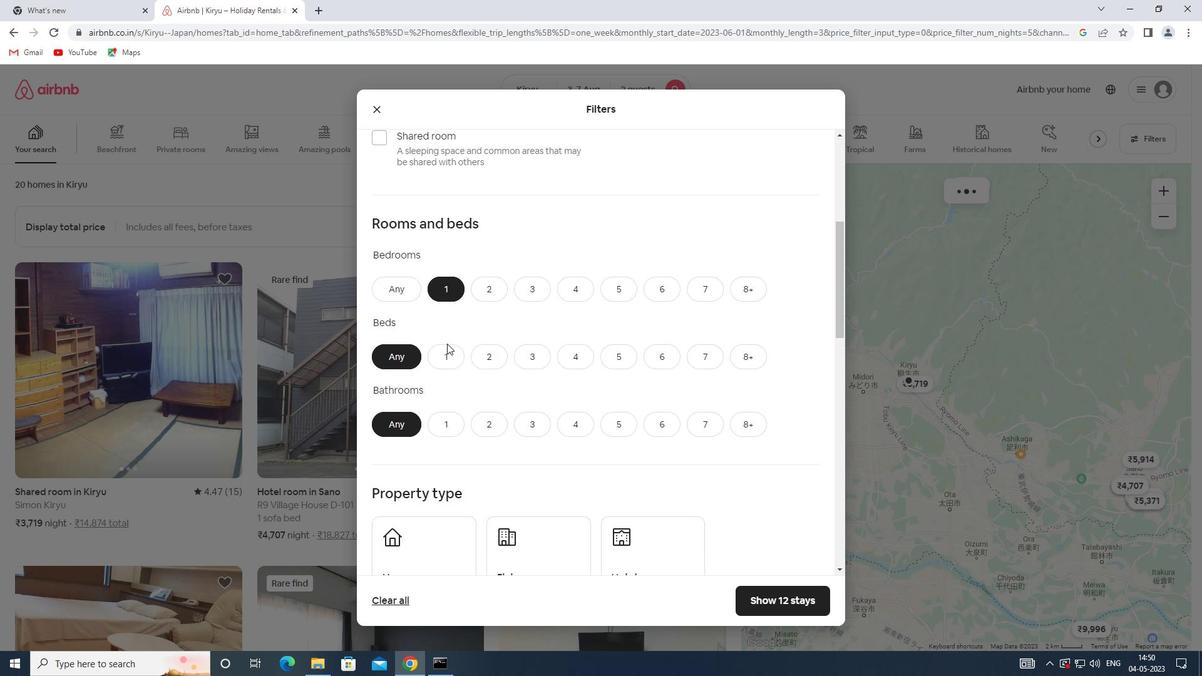 
Action: Mouse pressed left at (447, 352)
Screenshot: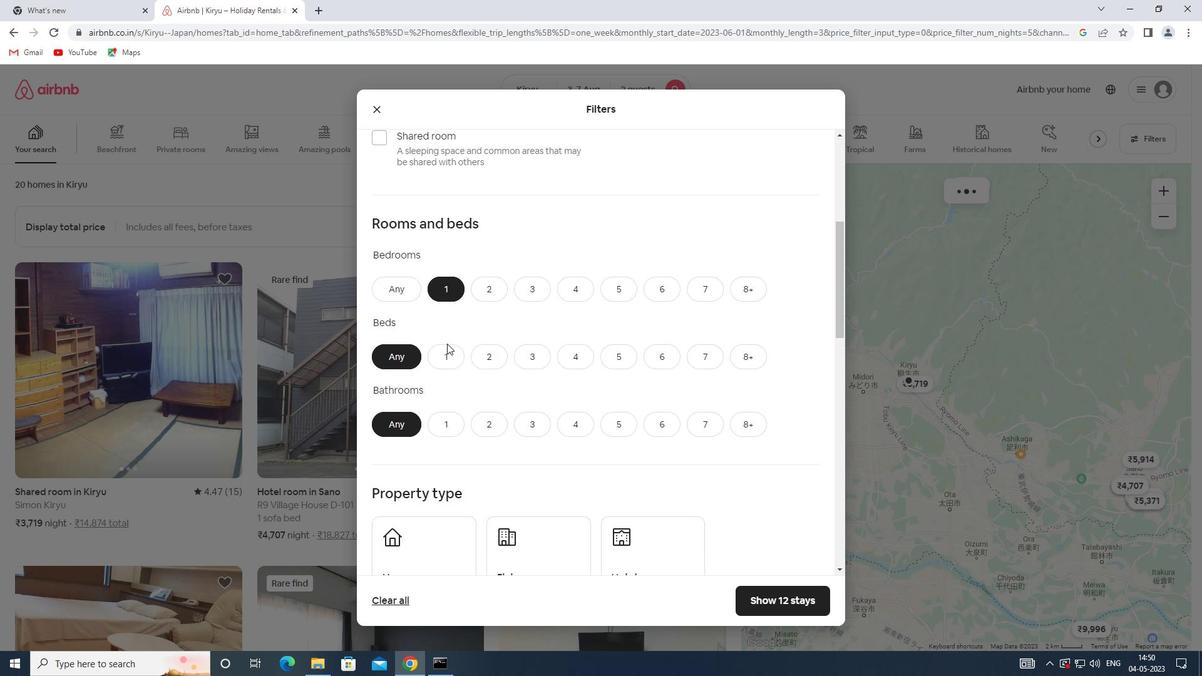 
Action: Mouse moved to (439, 420)
Screenshot: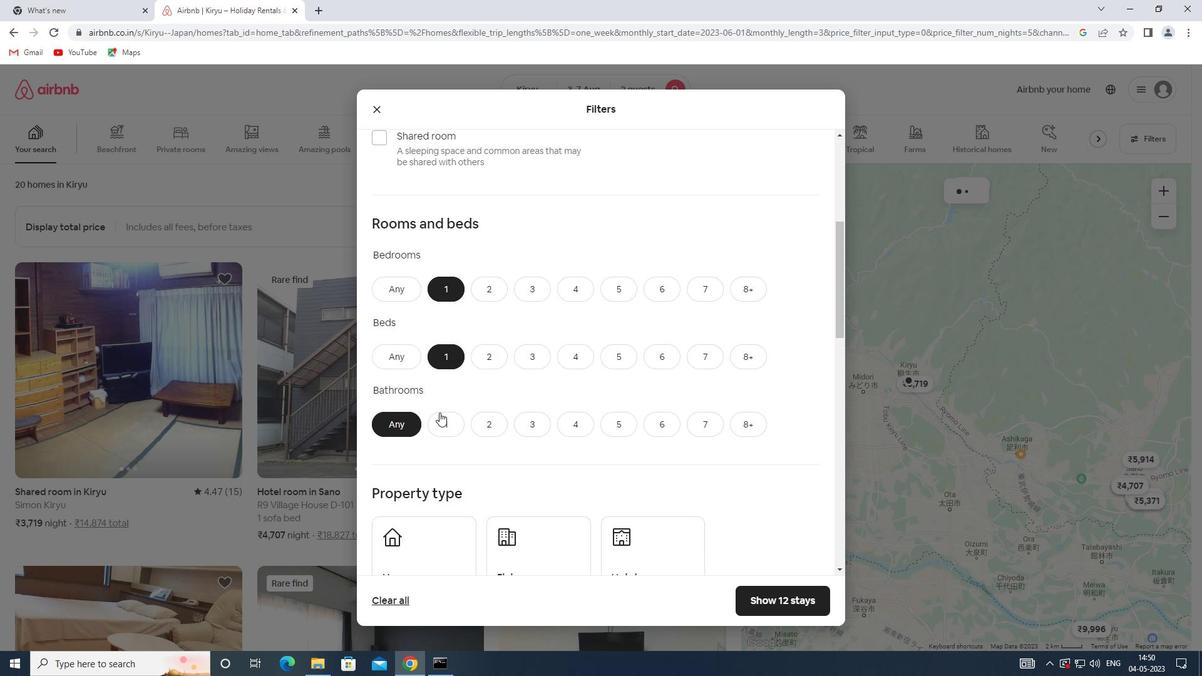 
Action: Mouse pressed left at (439, 420)
Screenshot: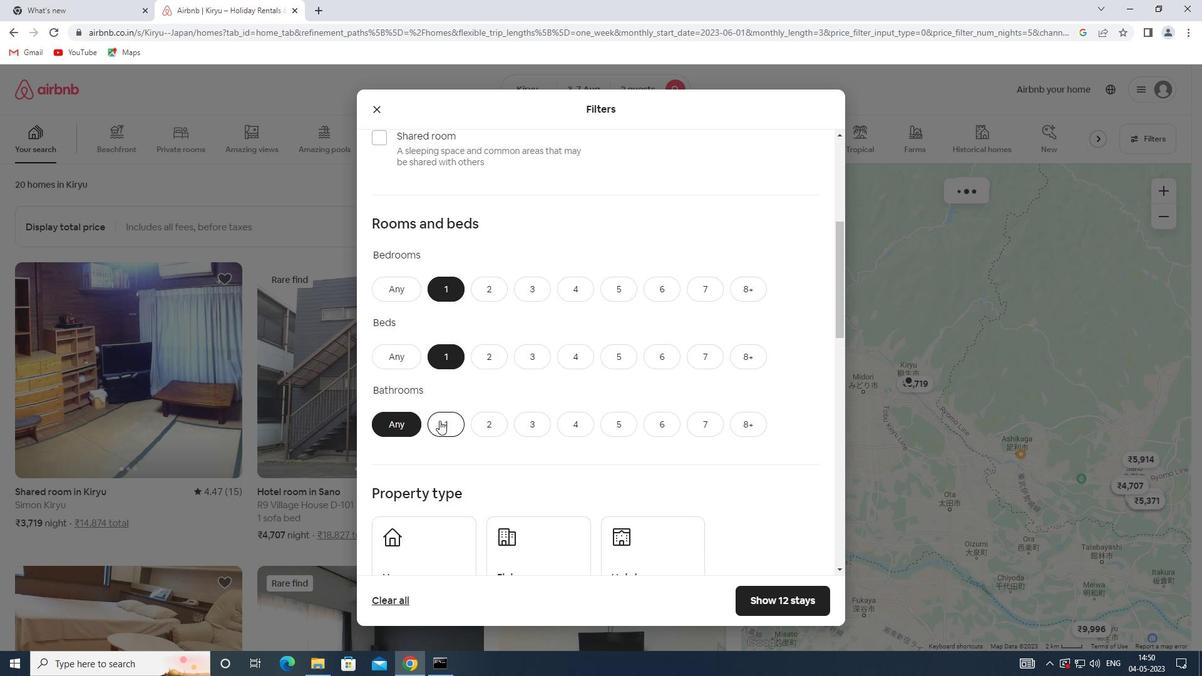 
Action: Mouse scrolled (439, 420) with delta (0, 0)
Screenshot: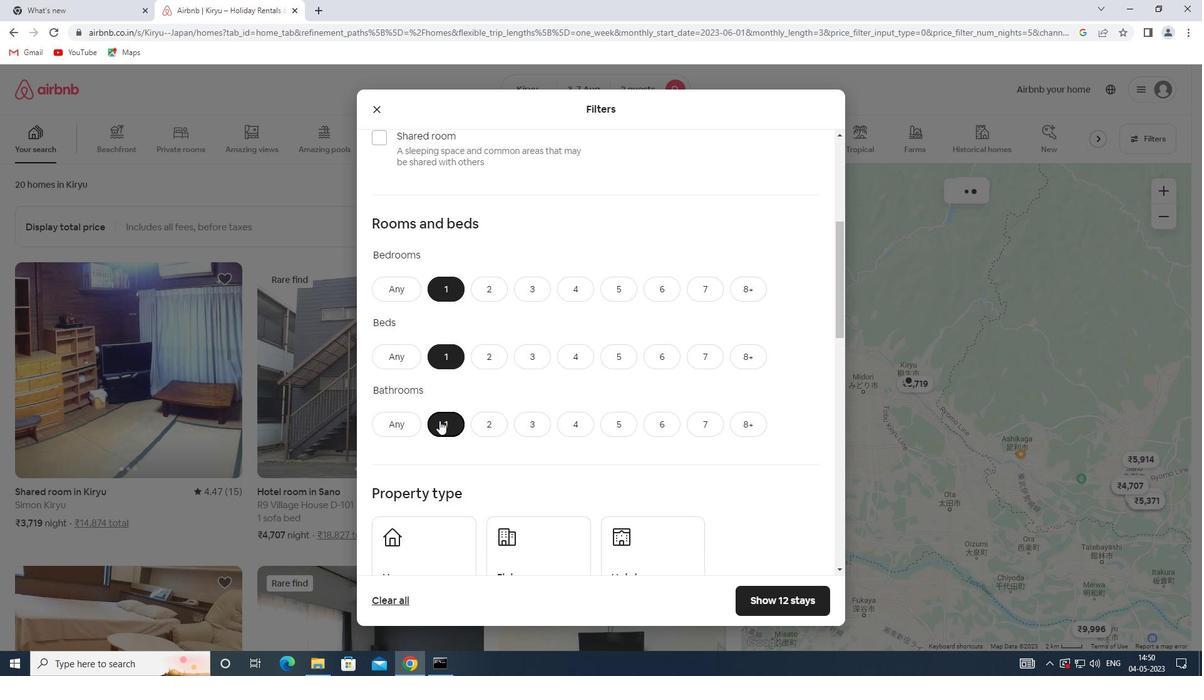 
Action: Mouse moved to (440, 415)
Screenshot: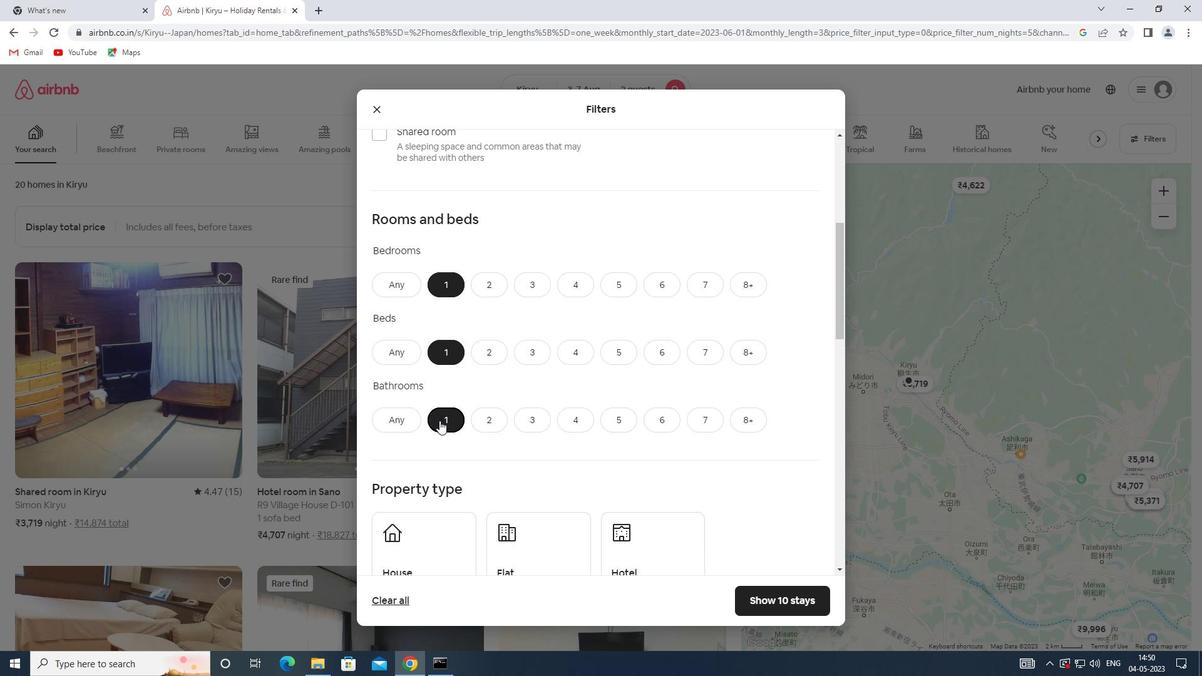 
Action: Mouse scrolled (440, 414) with delta (0, 0)
Screenshot: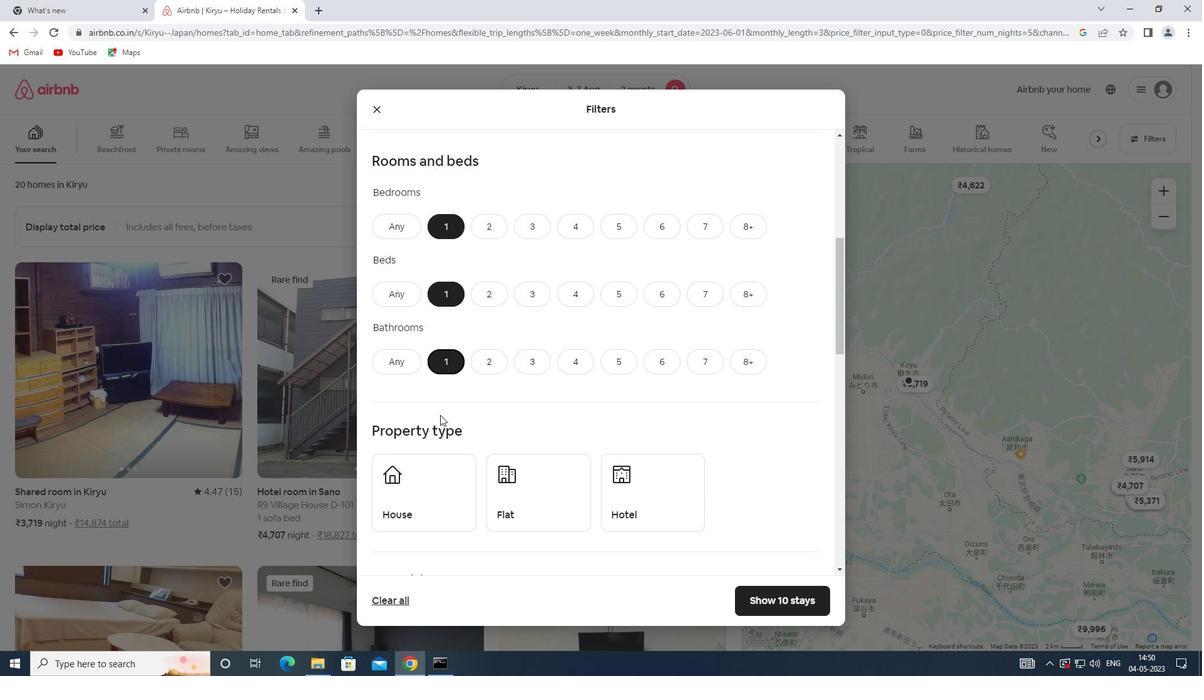 
Action: Mouse scrolled (440, 414) with delta (0, 0)
Screenshot: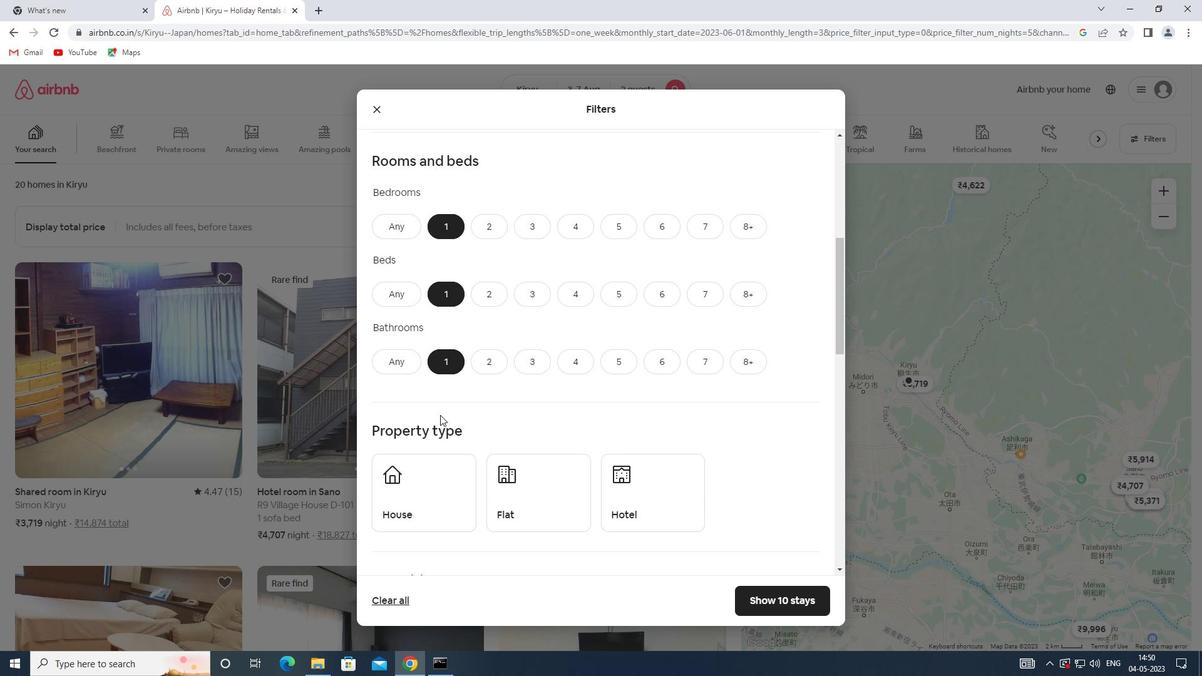 
Action: Mouse moved to (435, 380)
Screenshot: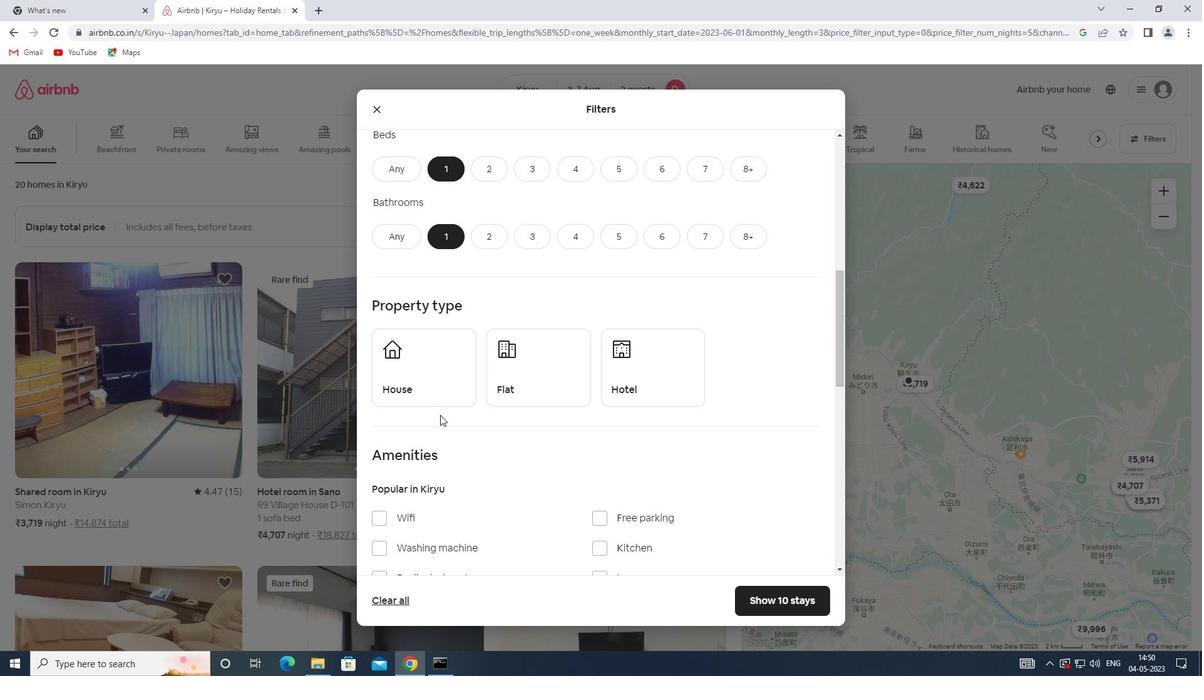 
Action: Mouse pressed left at (435, 380)
Screenshot: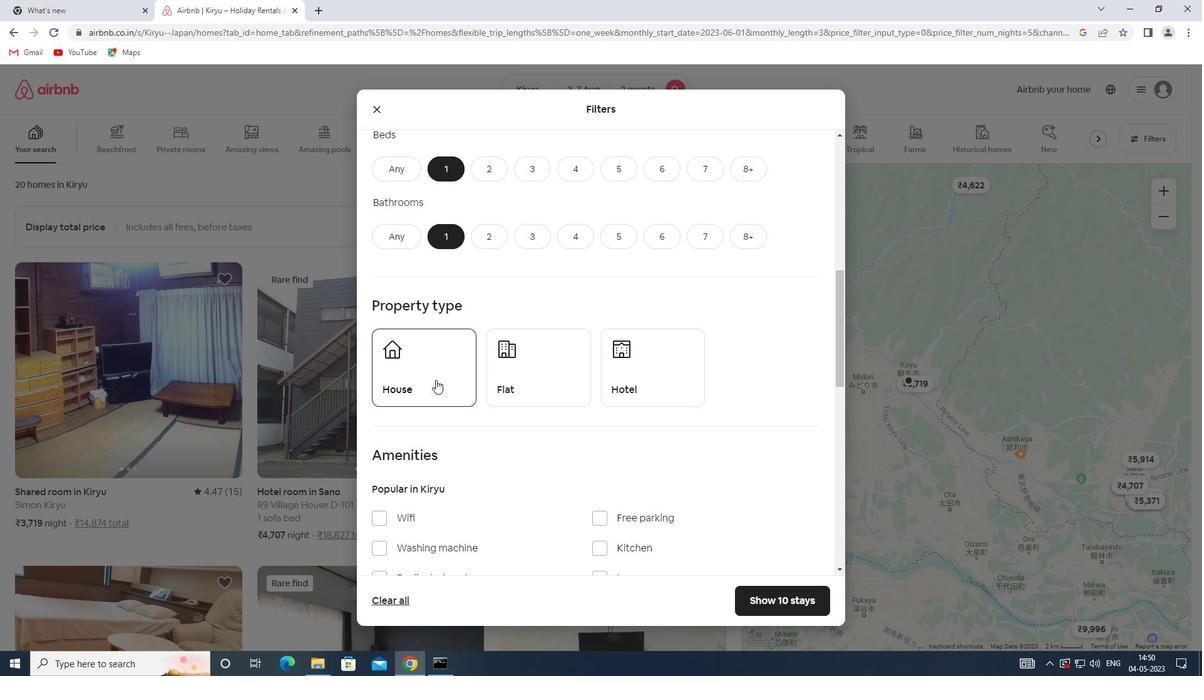 
Action: Mouse moved to (538, 377)
Screenshot: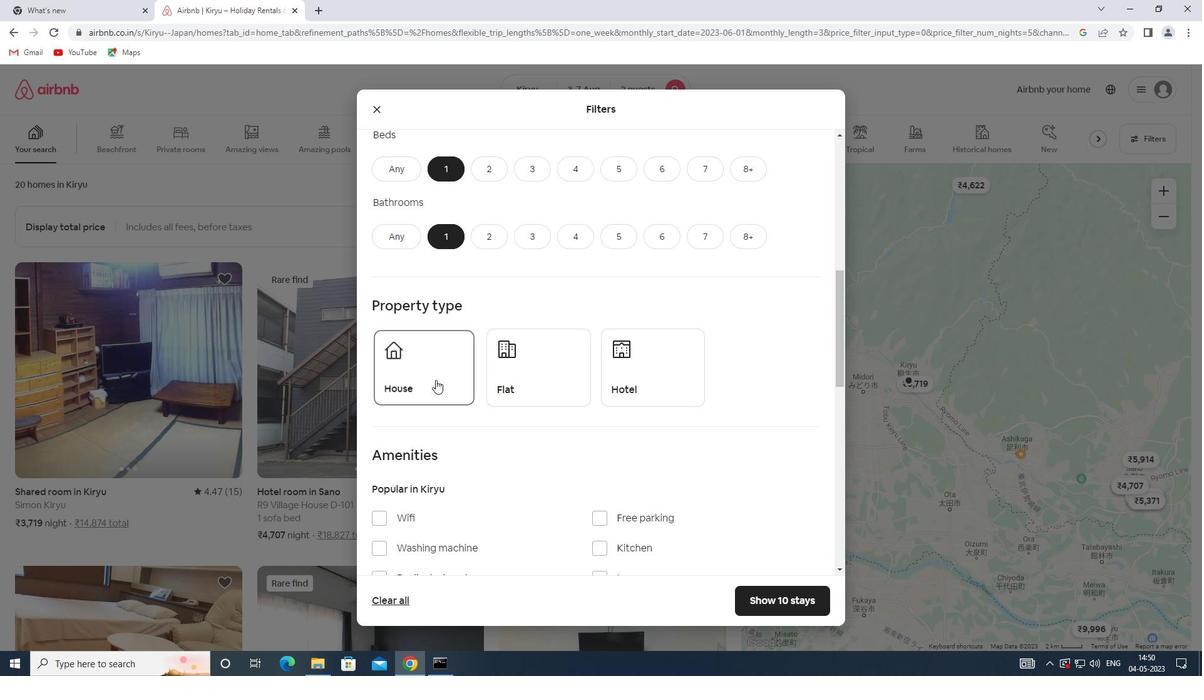 
Action: Mouse pressed left at (538, 377)
Screenshot: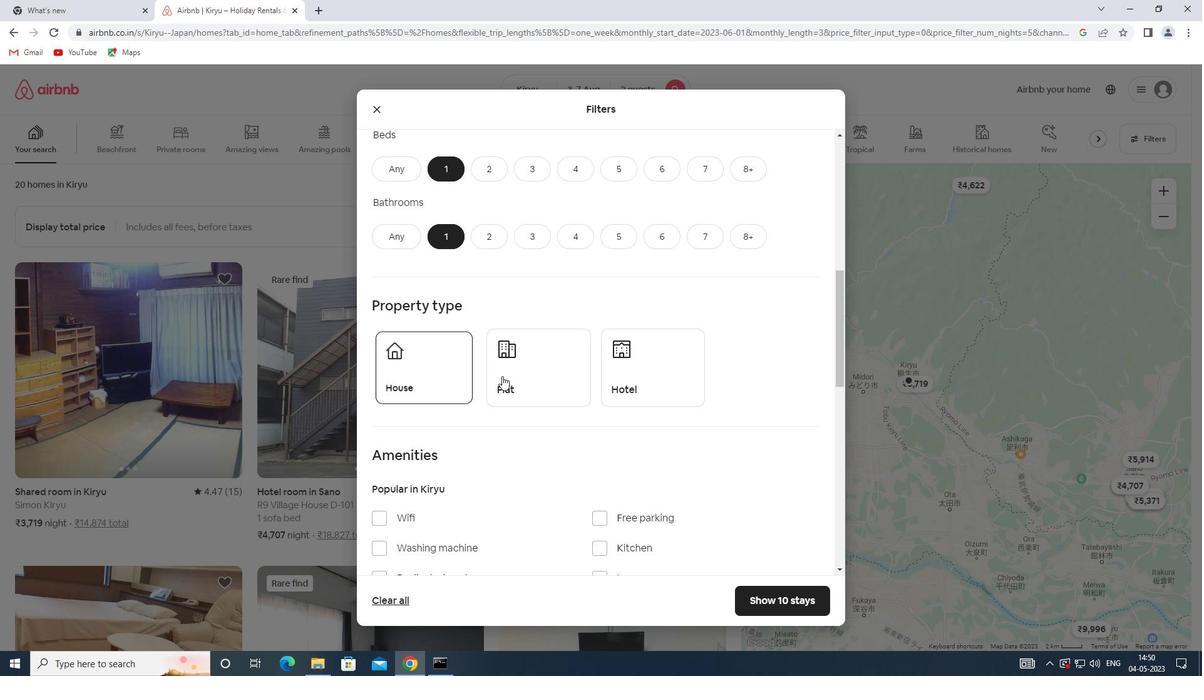 
Action: Mouse moved to (627, 376)
Screenshot: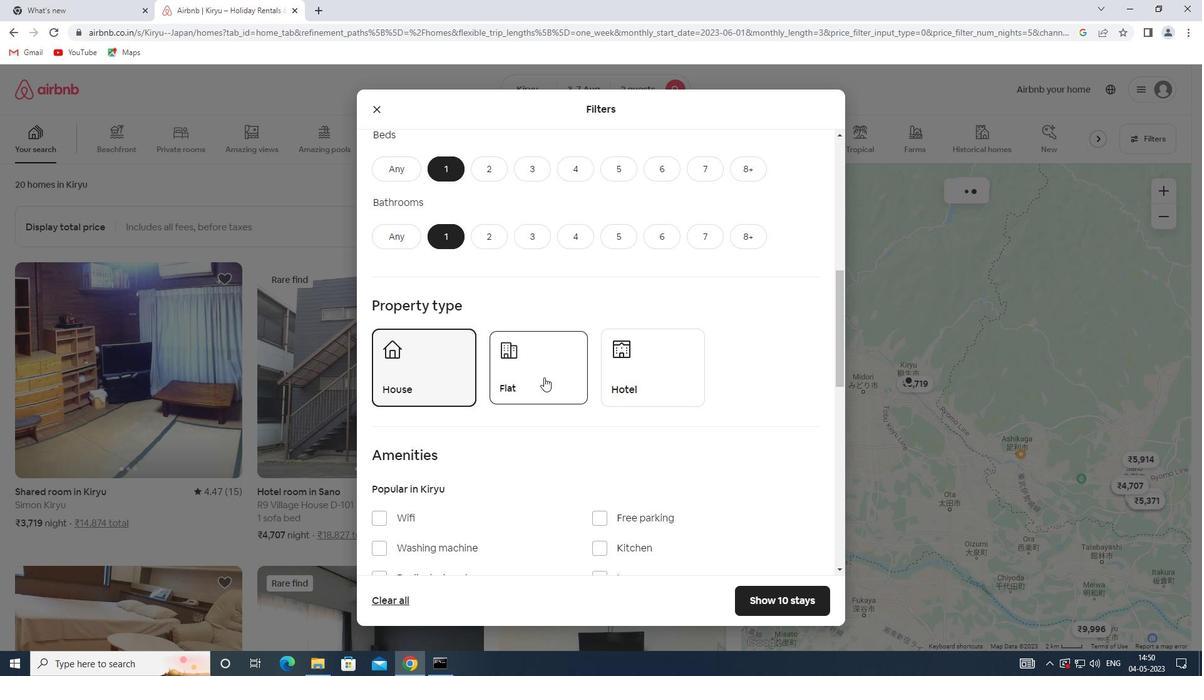 
Action: Mouse pressed left at (627, 376)
Screenshot: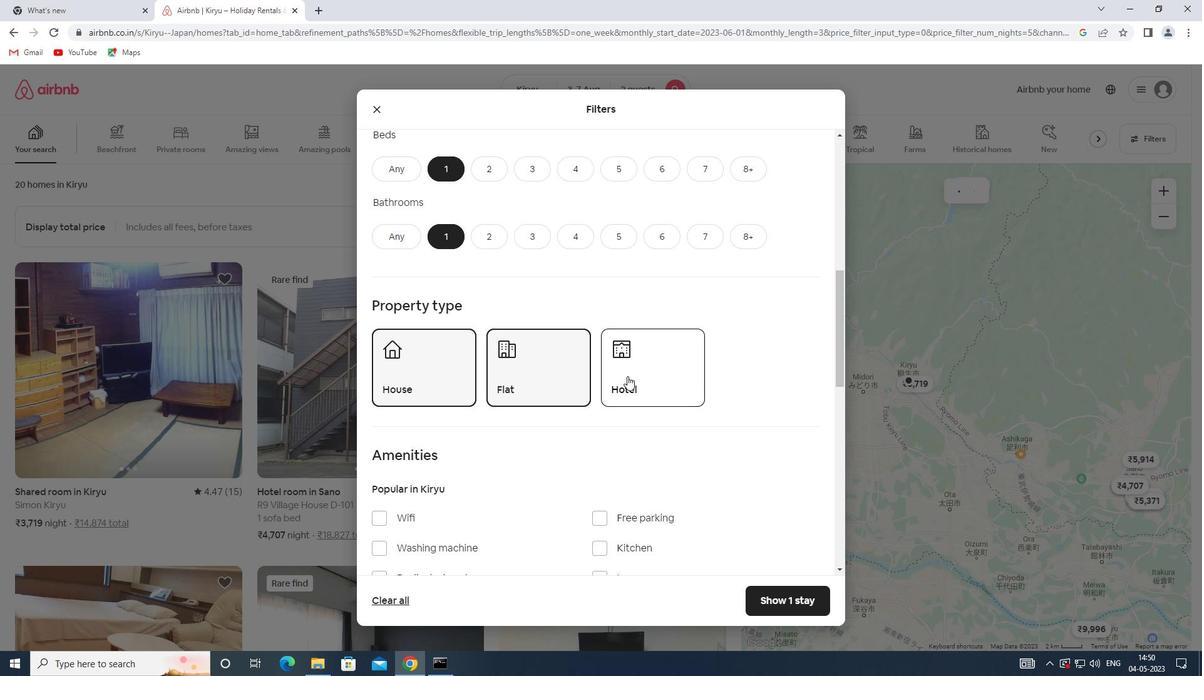 
Action: Mouse moved to (601, 376)
Screenshot: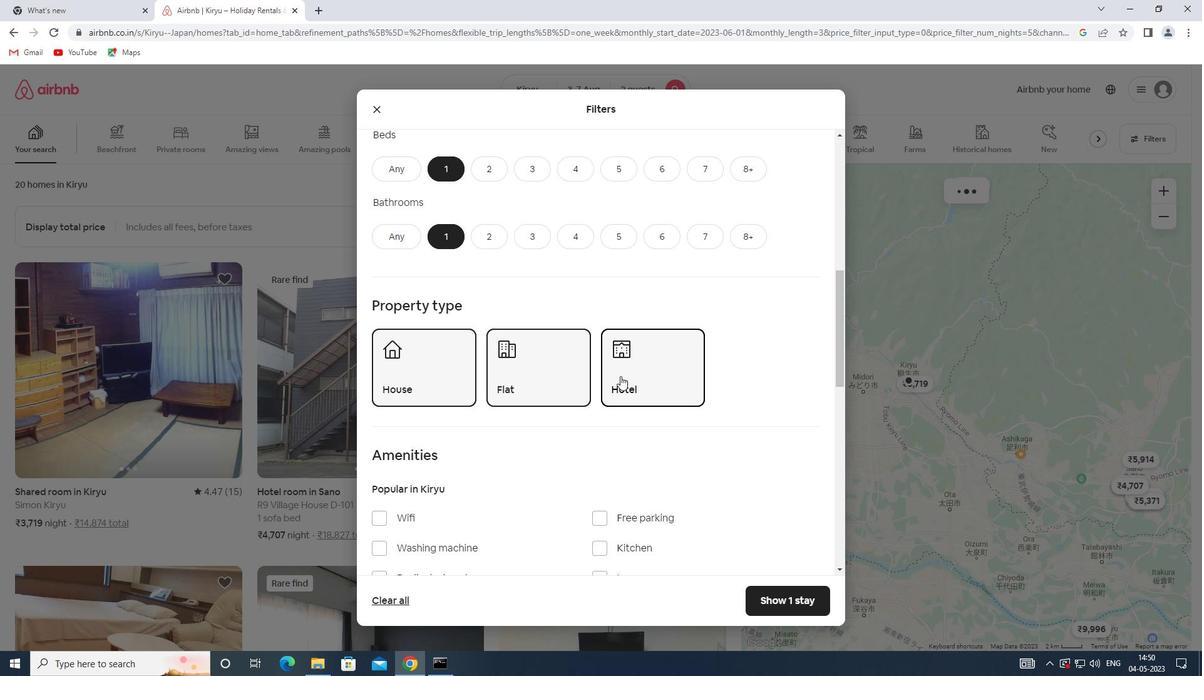 
Action: Mouse scrolled (601, 375) with delta (0, 0)
Screenshot: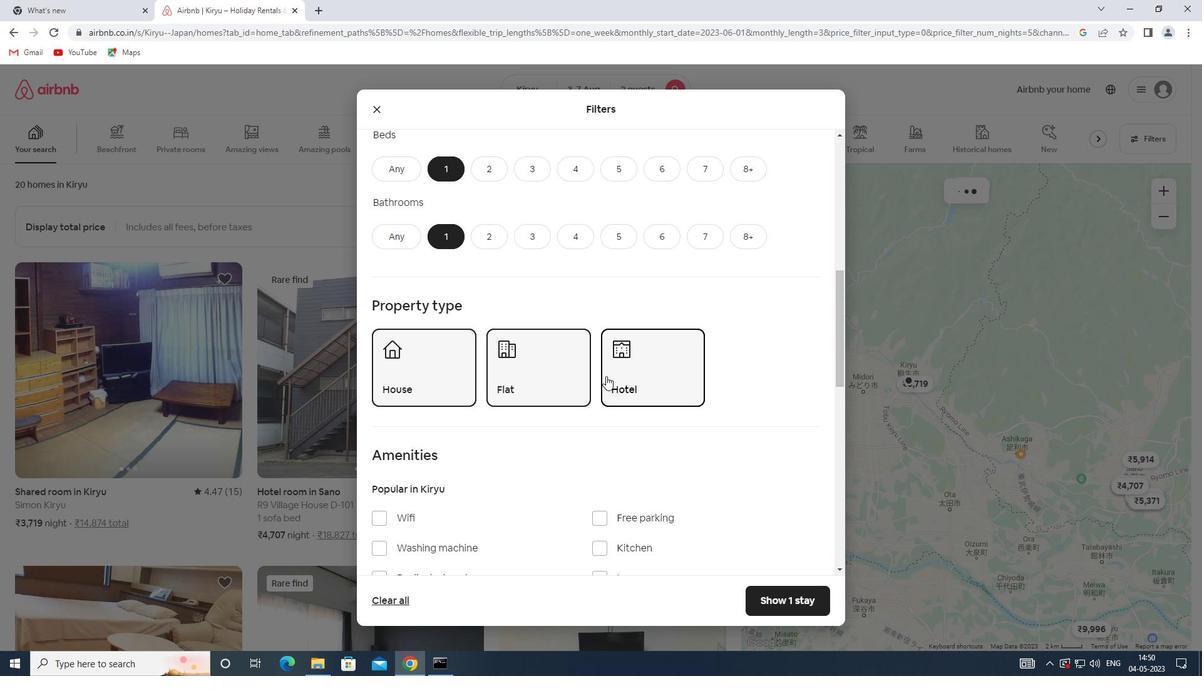 
Action: Mouse scrolled (601, 375) with delta (0, 0)
Screenshot: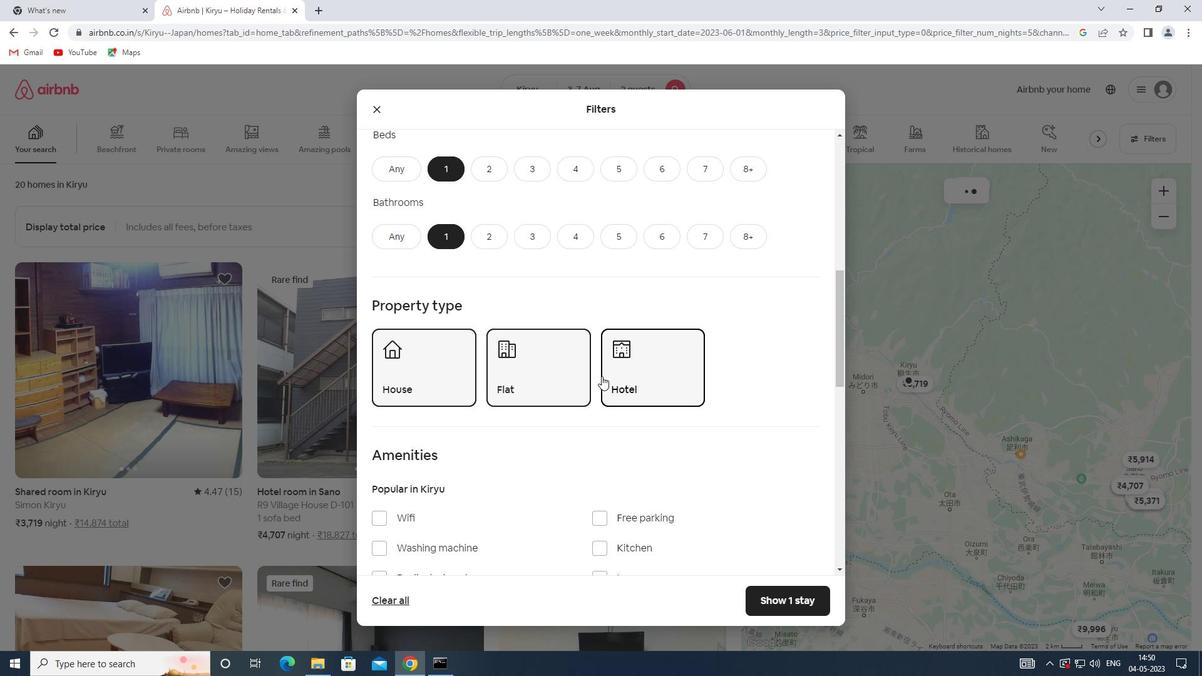 
Action: Mouse scrolled (601, 375) with delta (0, 0)
Screenshot: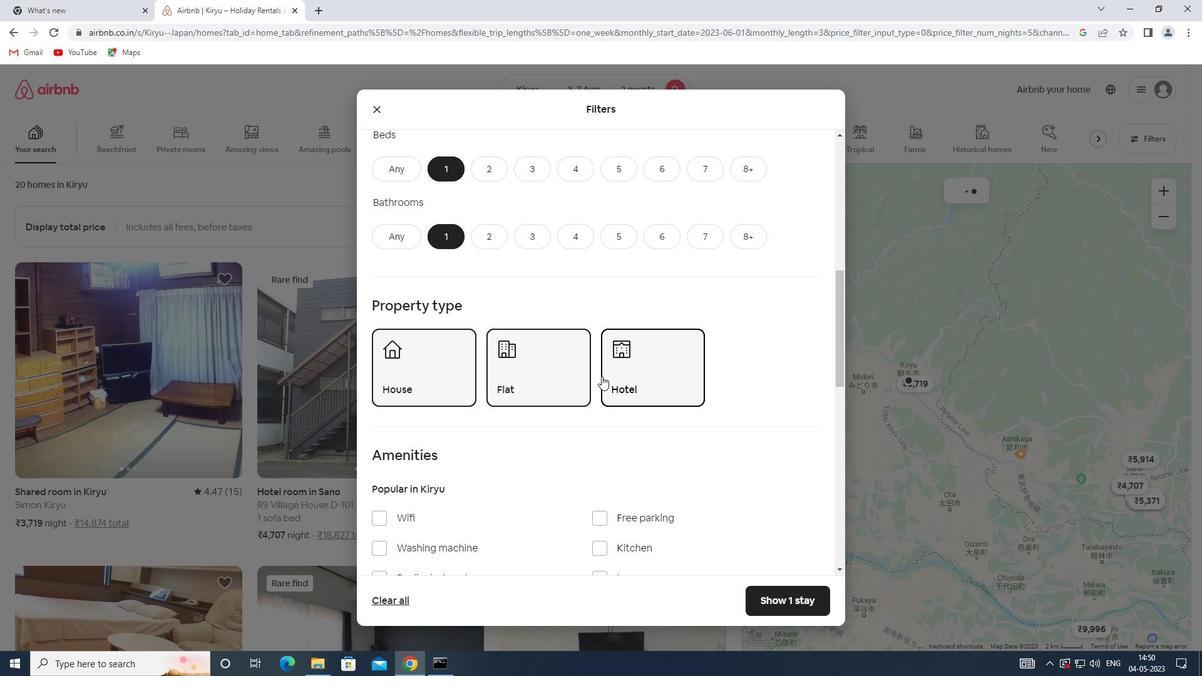 
Action: Mouse scrolled (601, 375) with delta (0, 0)
Screenshot: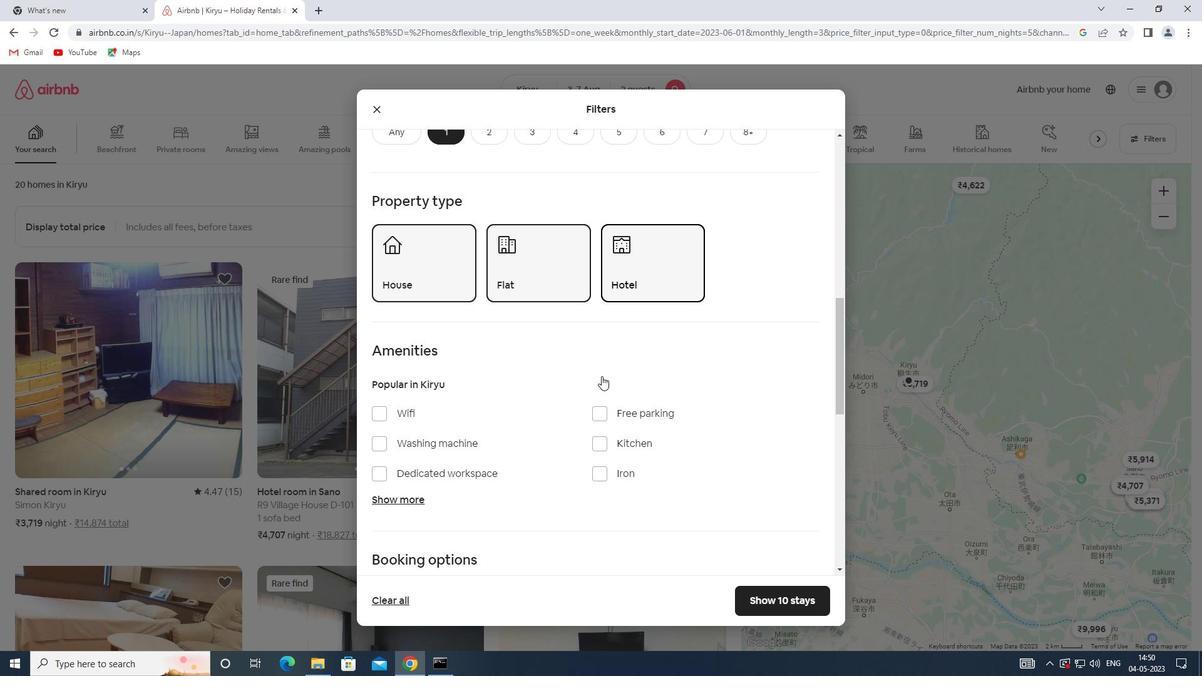 
Action: Mouse scrolled (601, 375) with delta (0, 0)
Screenshot: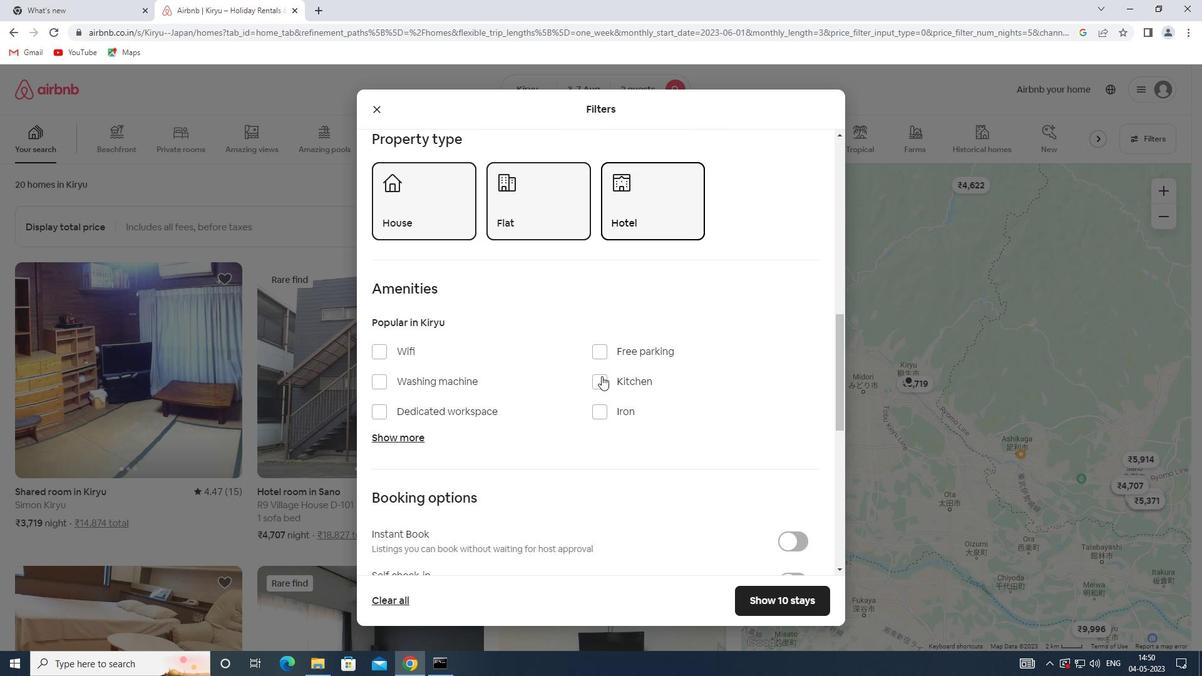 
Action: Mouse scrolled (601, 375) with delta (0, 0)
Screenshot: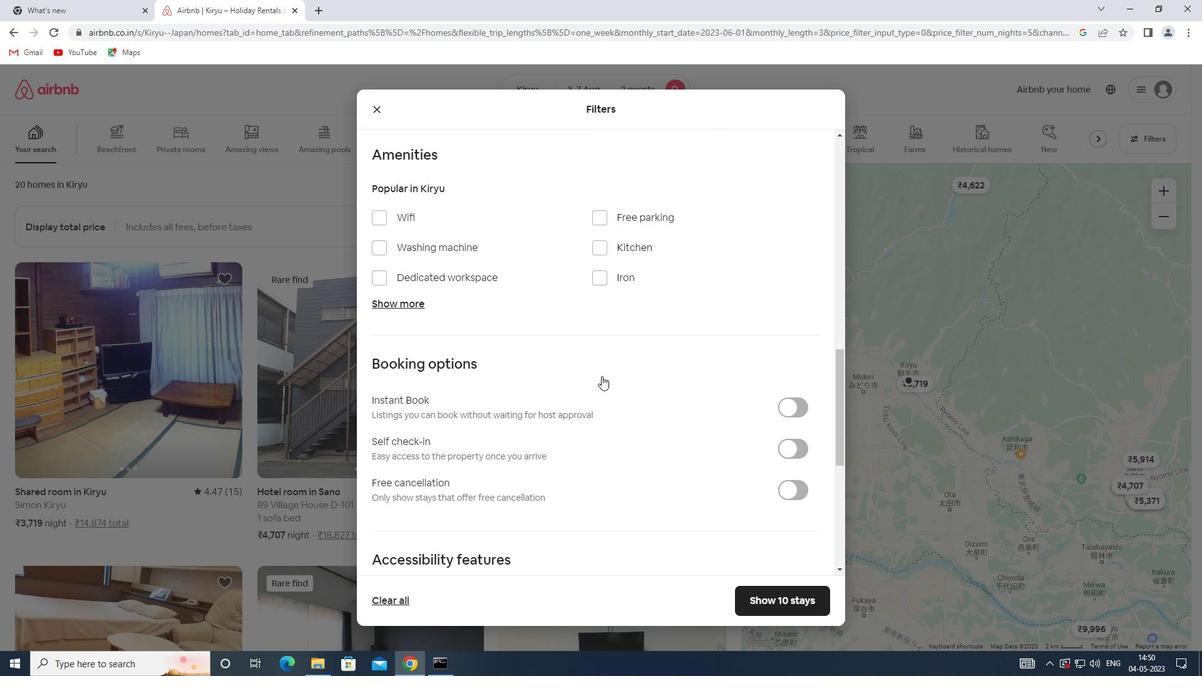 
Action: Mouse scrolled (601, 375) with delta (0, 0)
Screenshot: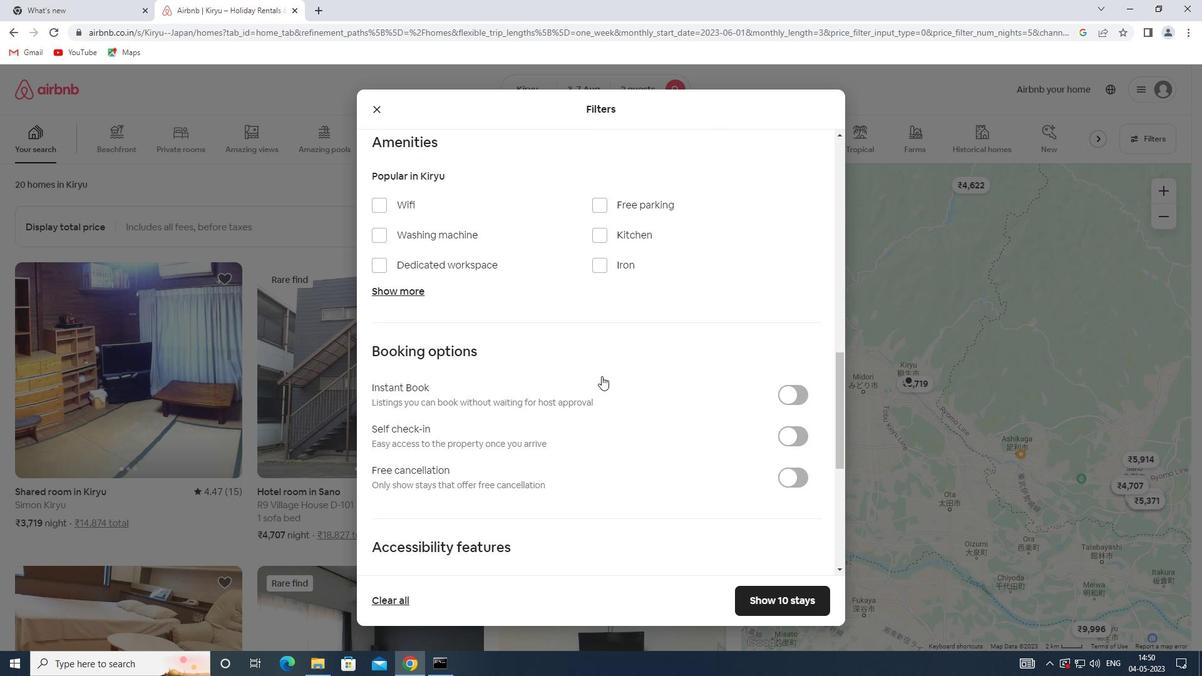 
Action: Mouse scrolled (601, 375) with delta (0, 0)
Screenshot: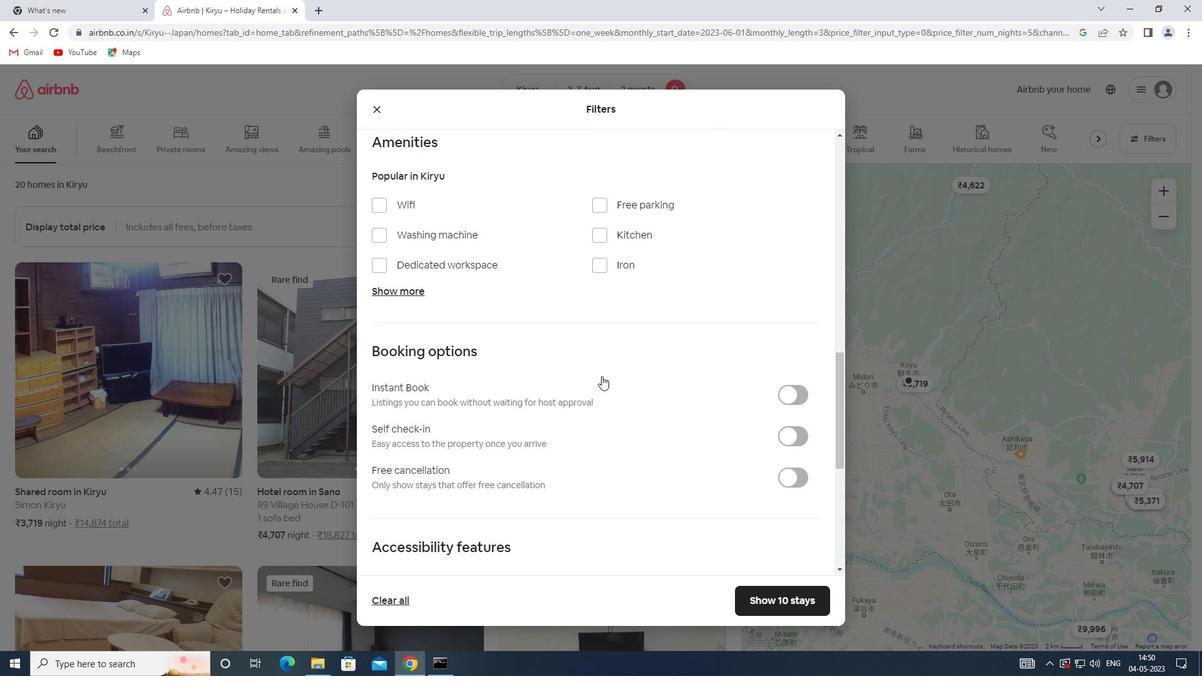 
Action: Mouse moved to (786, 252)
Screenshot: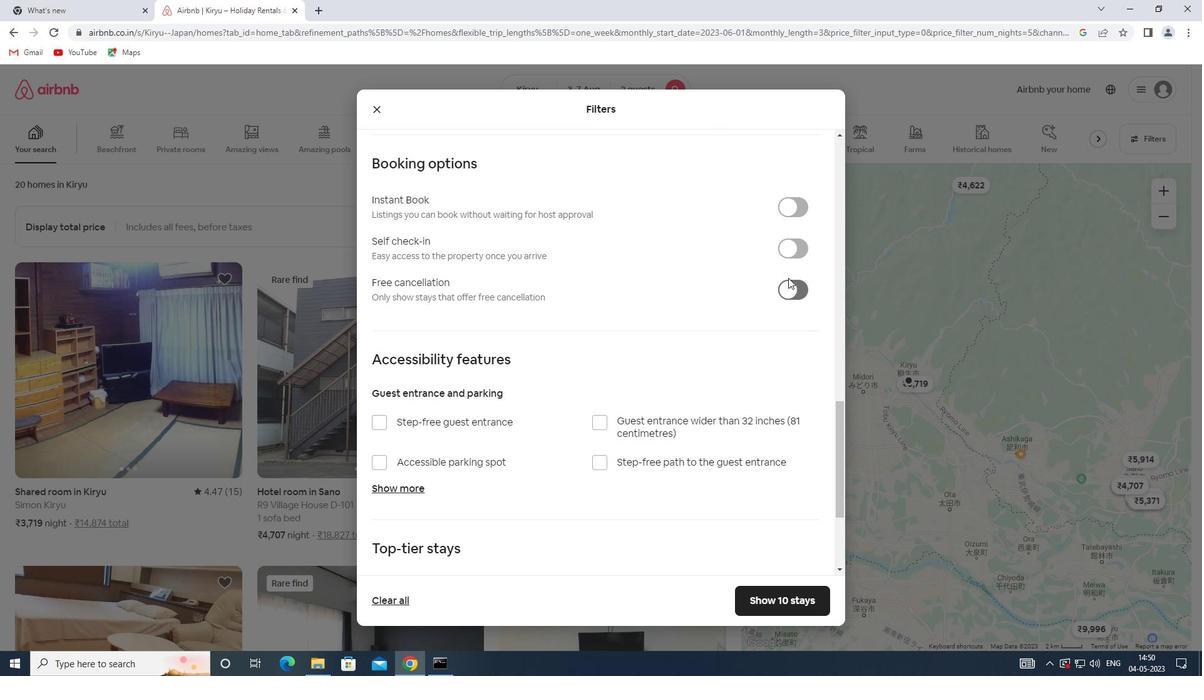 
Action: Mouse pressed left at (786, 252)
Screenshot: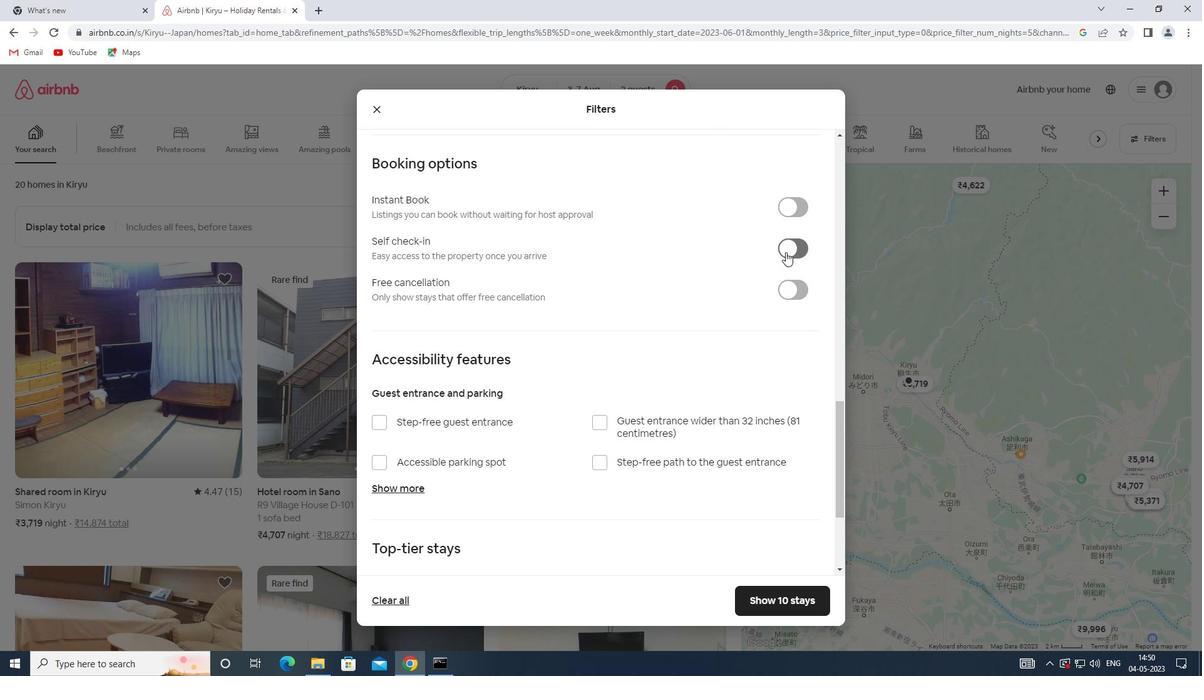 
Action: Mouse moved to (462, 339)
Screenshot: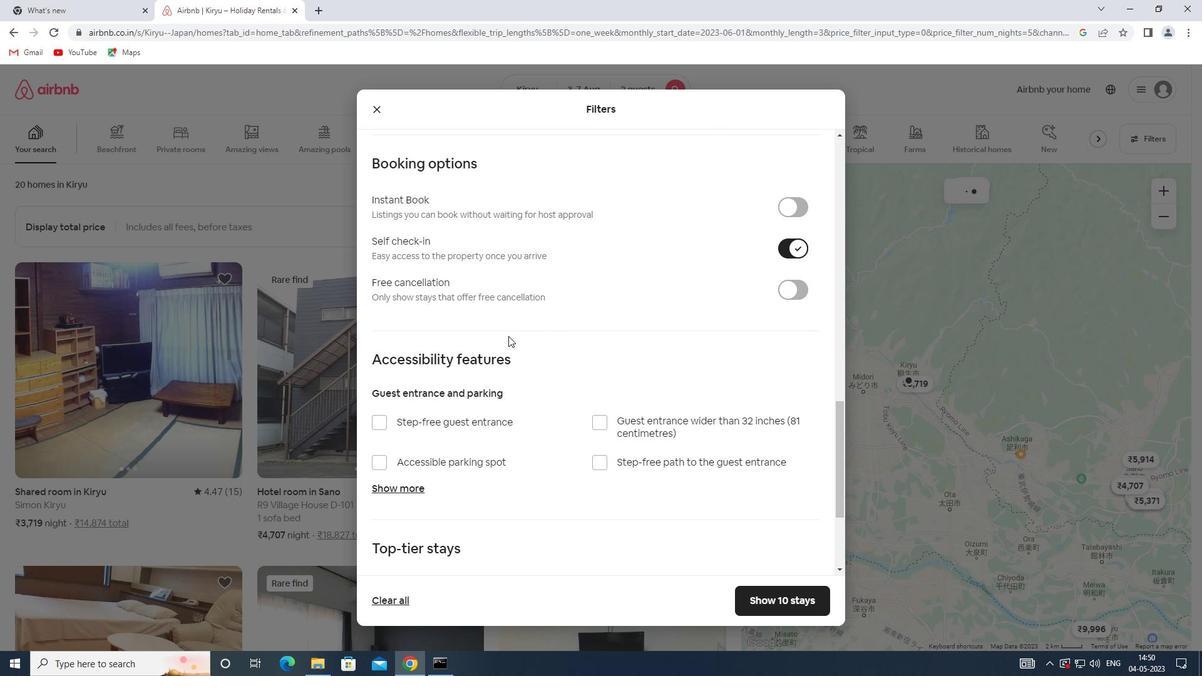 
Action: Mouse scrolled (462, 338) with delta (0, 0)
Screenshot: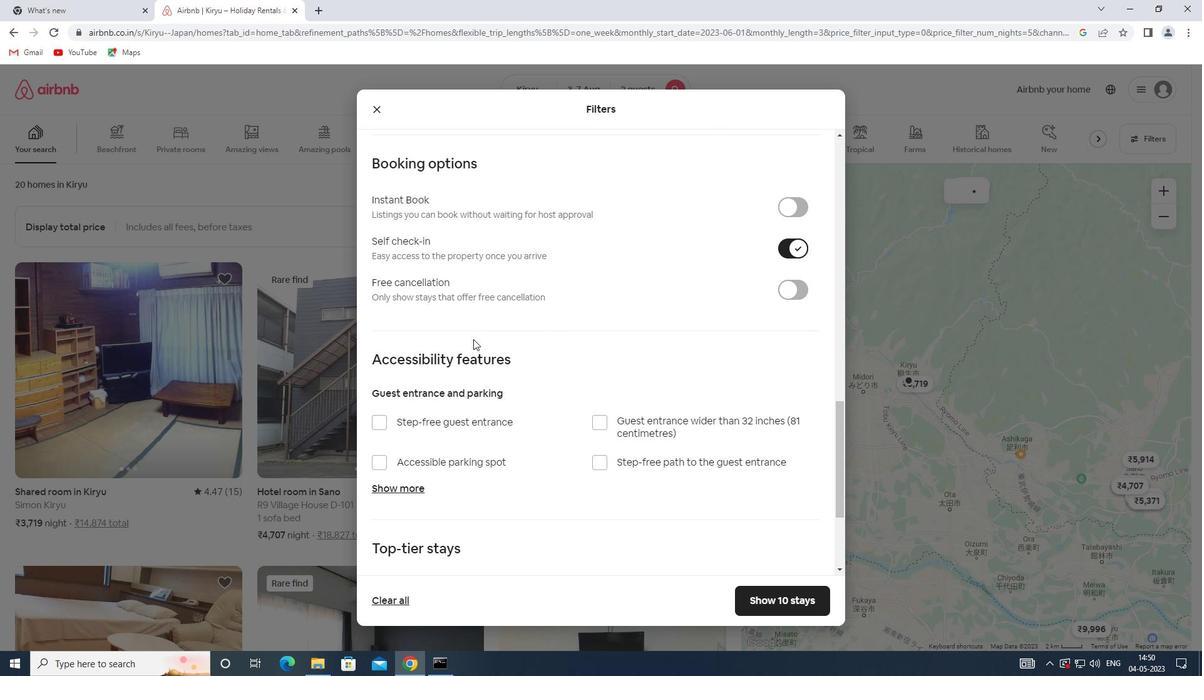 
Action: Mouse scrolled (462, 338) with delta (0, 0)
Screenshot: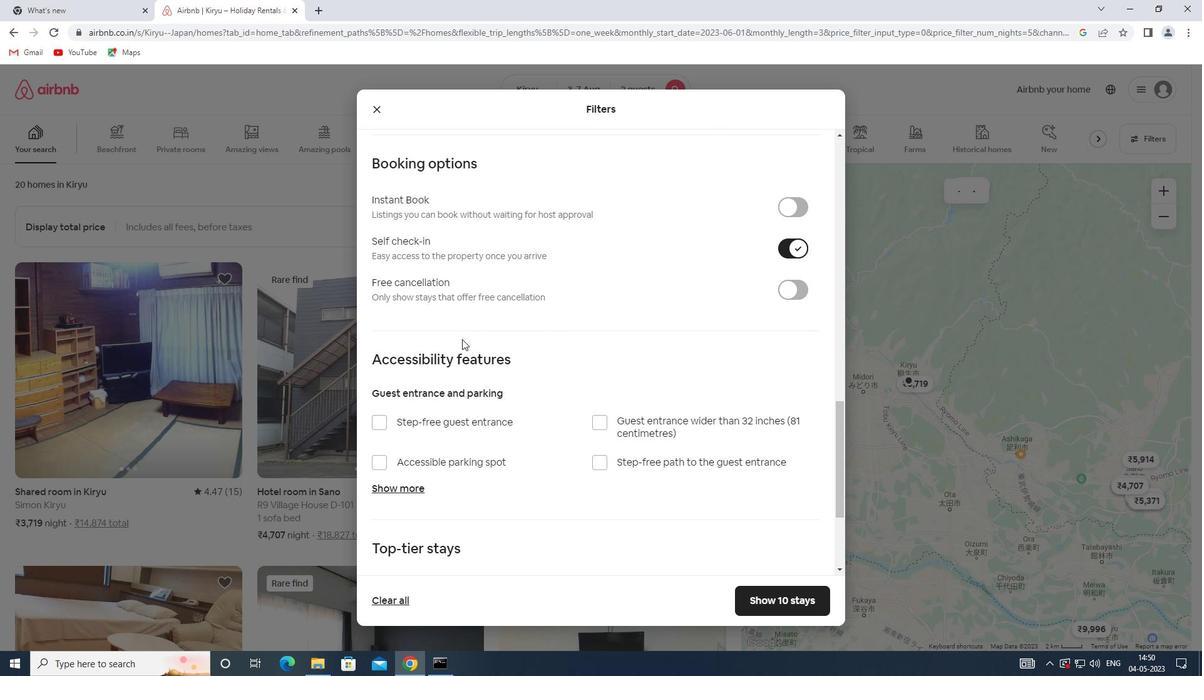 
Action: Mouse scrolled (462, 338) with delta (0, 0)
Screenshot: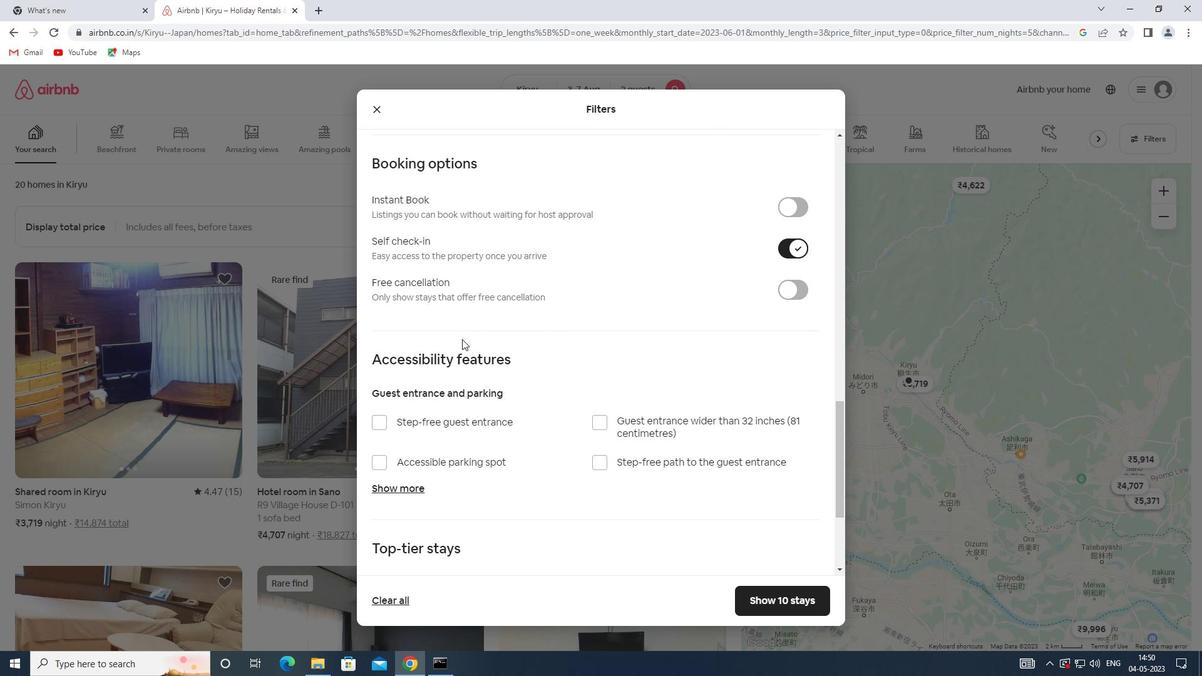 
Action: Mouse scrolled (462, 338) with delta (0, 0)
Screenshot: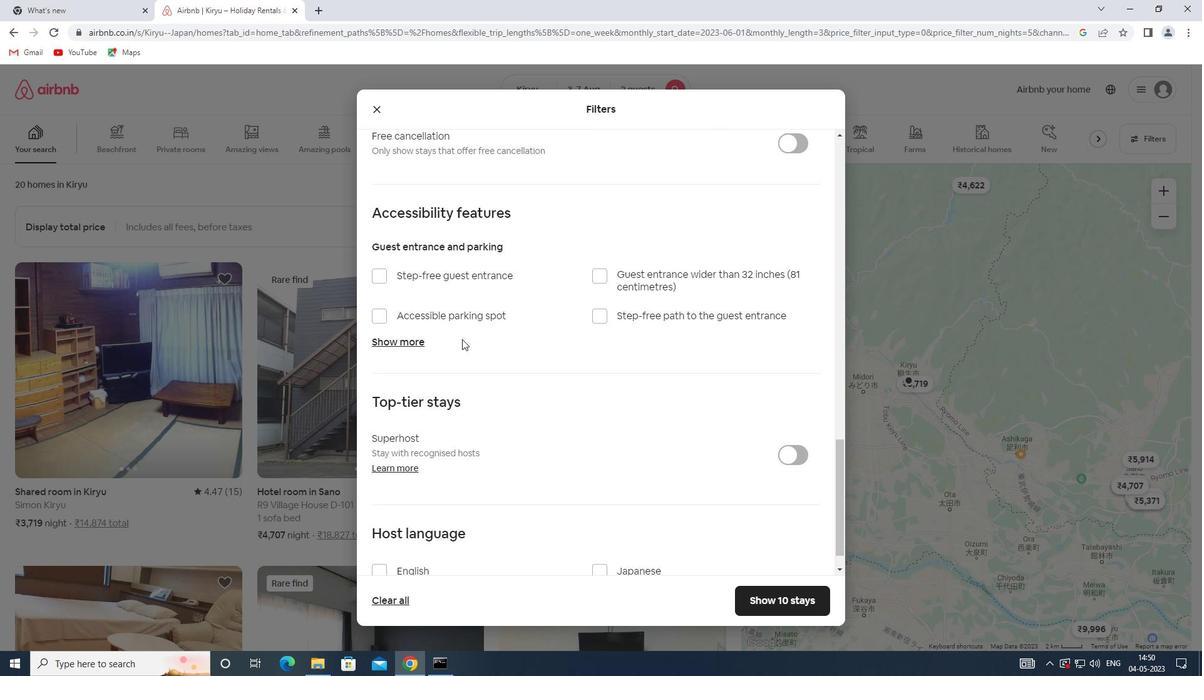 
Action: Mouse scrolled (462, 338) with delta (0, 0)
Screenshot: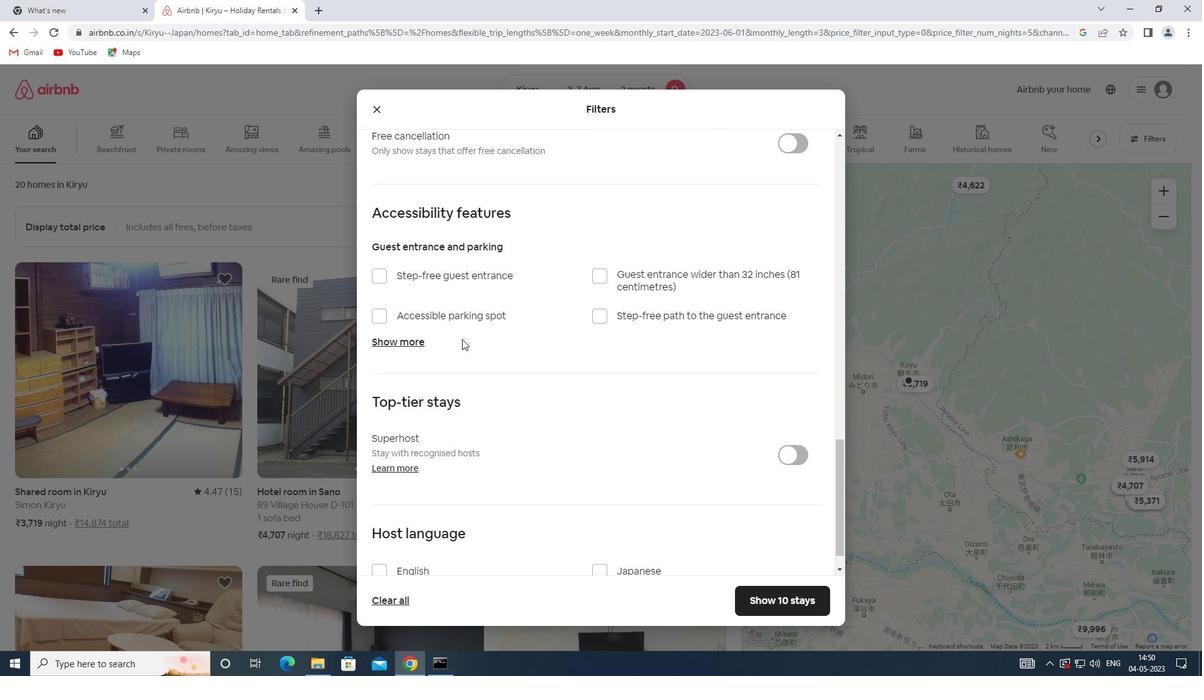 
Action: Mouse scrolled (462, 338) with delta (0, 0)
Screenshot: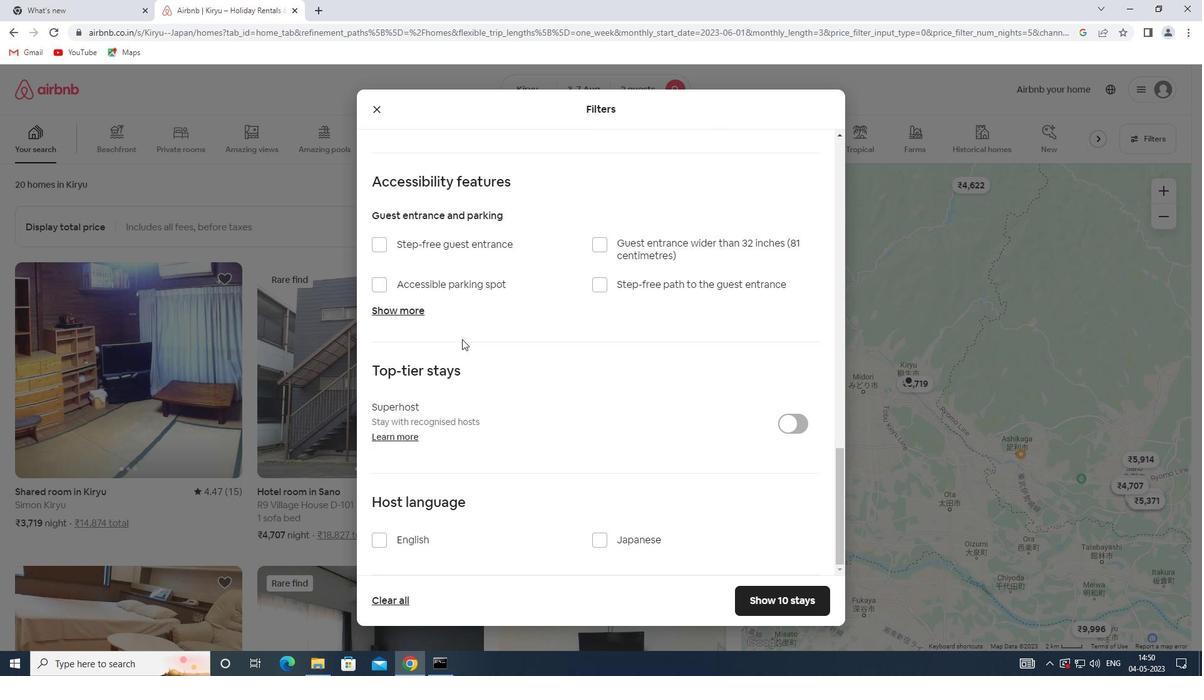 
Action: Mouse moved to (395, 544)
Screenshot: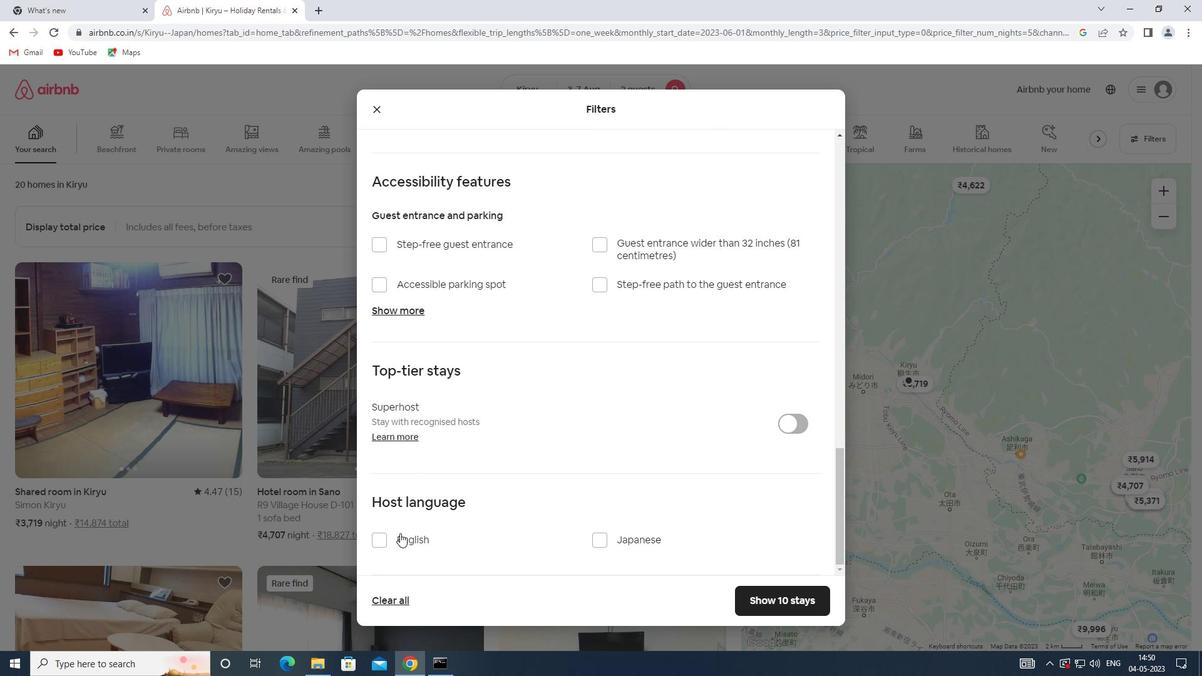 
Action: Mouse pressed left at (395, 544)
Screenshot: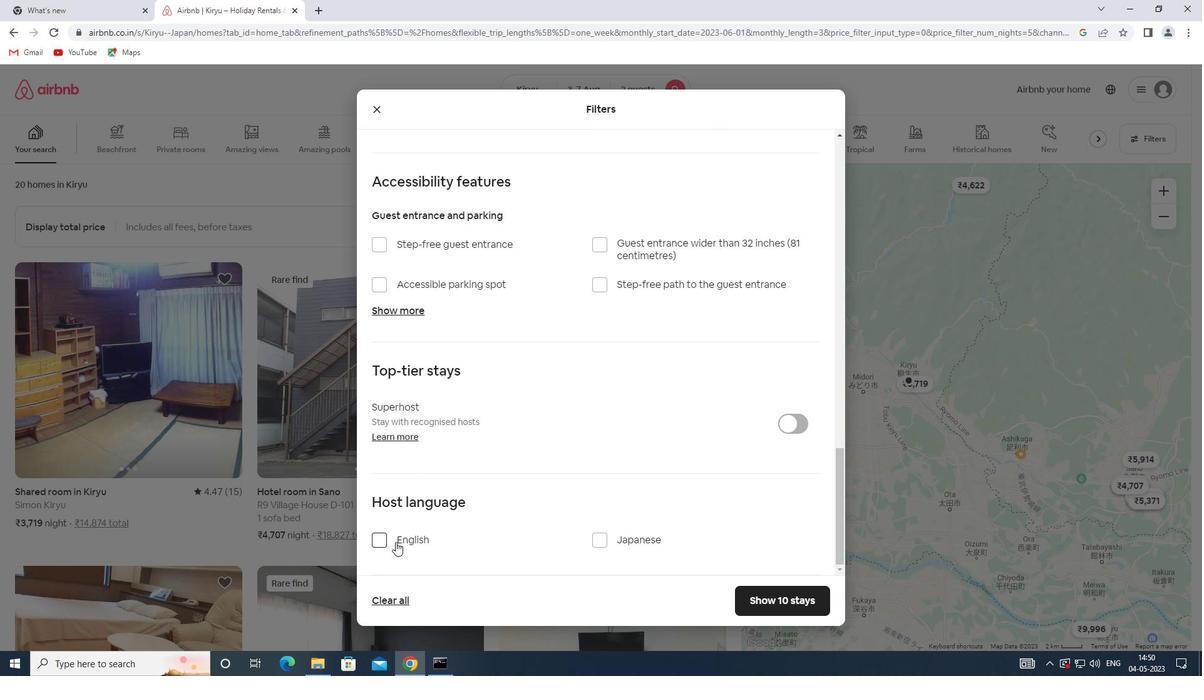 
Action: Mouse moved to (682, 566)
Screenshot: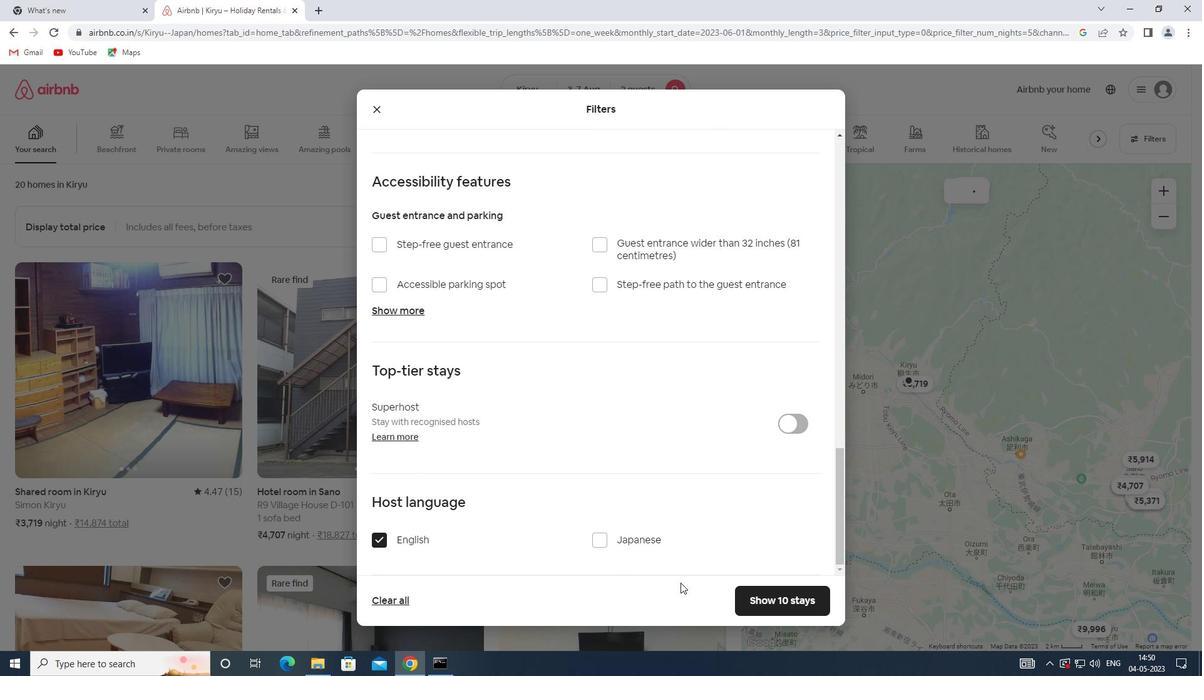 
Action: Mouse scrolled (682, 565) with delta (0, 0)
Screenshot: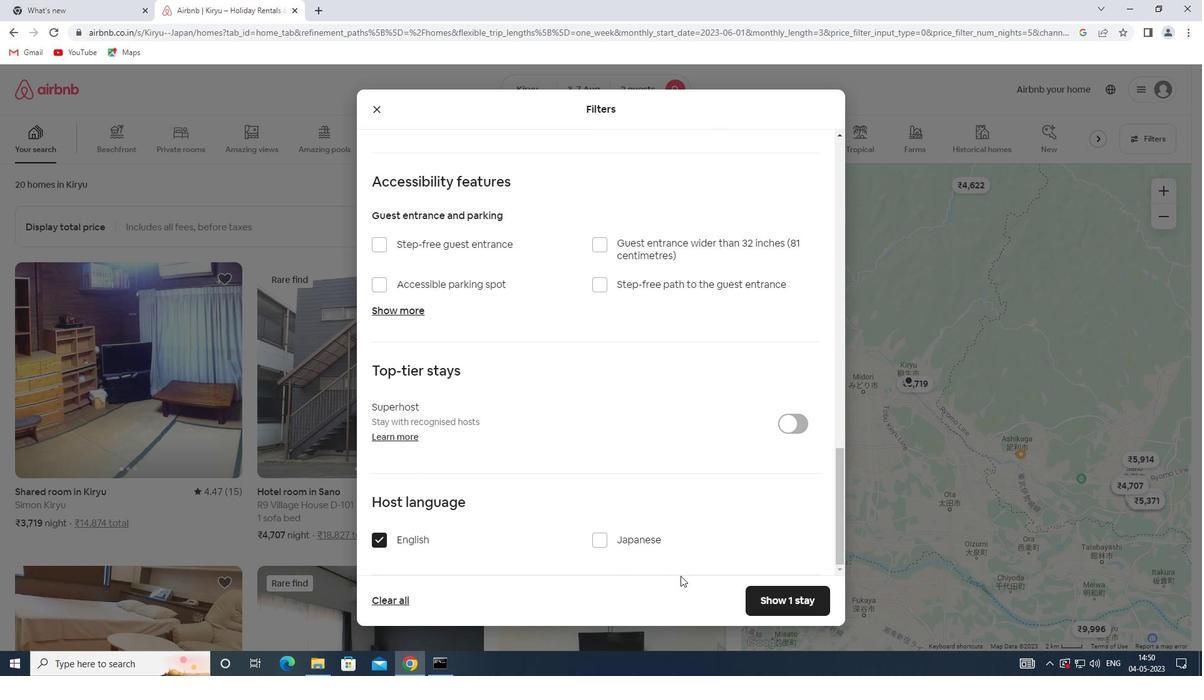 
Action: Mouse scrolled (682, 565) with delta (0, 0)
Screenshot: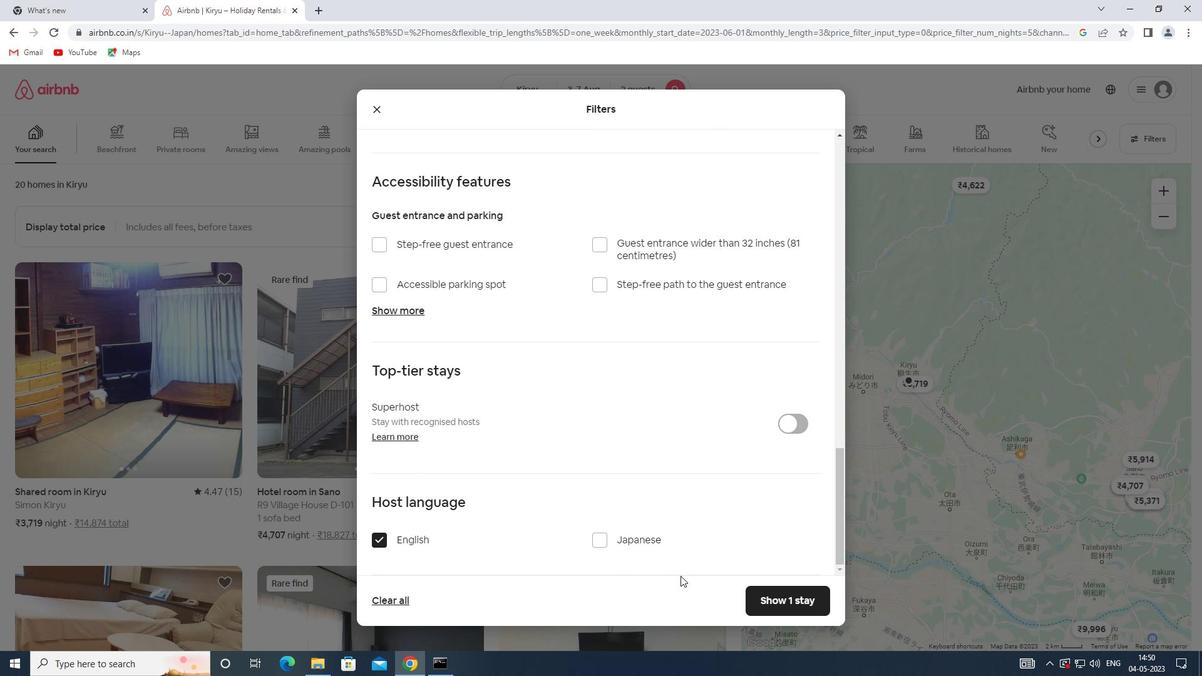 
Action: Mouse moved to (683, 560)
Screenshot: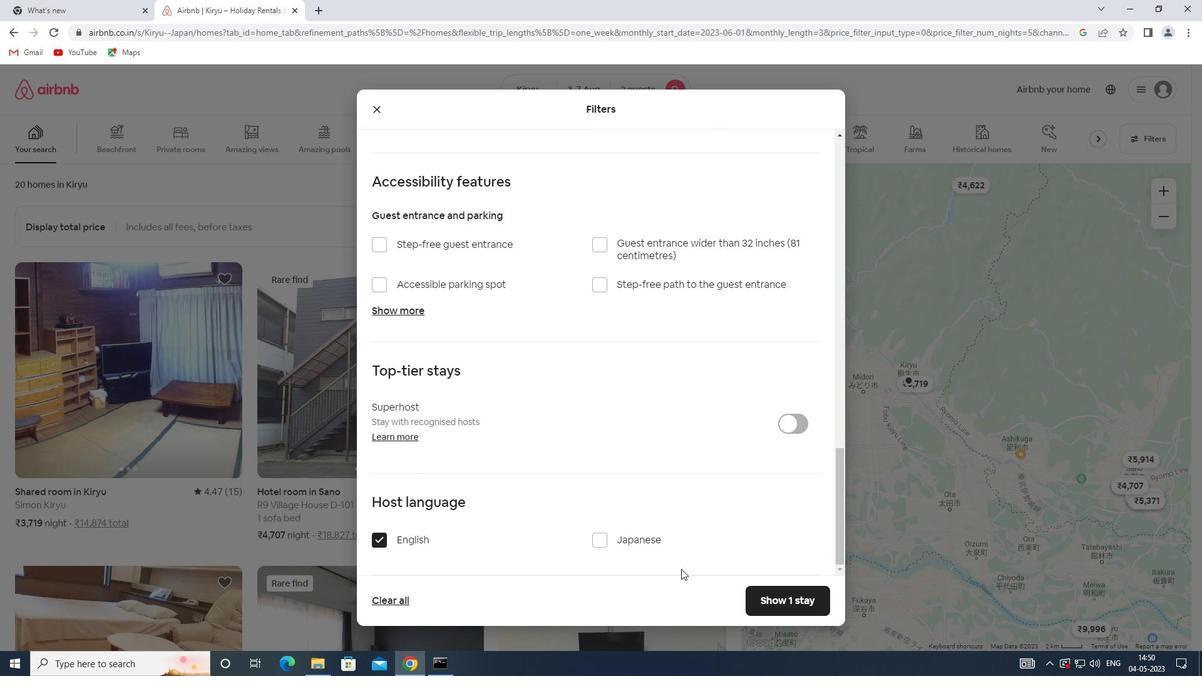 
Action: Mouse scrolled (683, 559) with delta (0, 0)
Screenshot: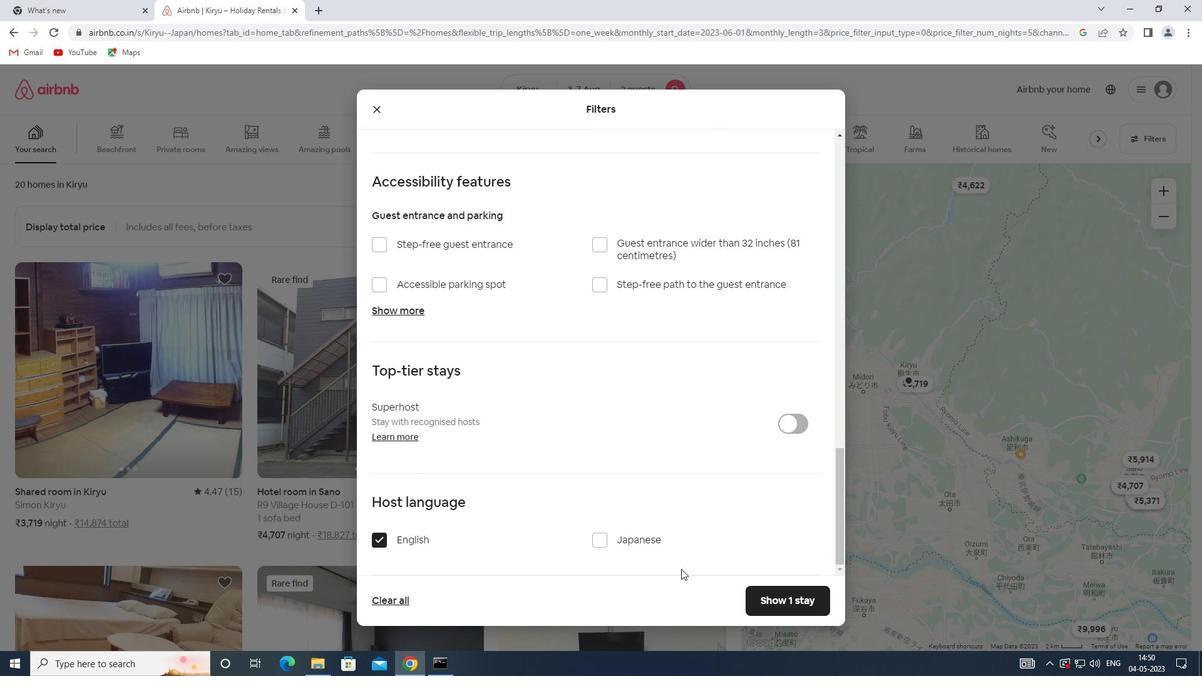 
Action: Mouse moved to (793, 600)
Screenshot: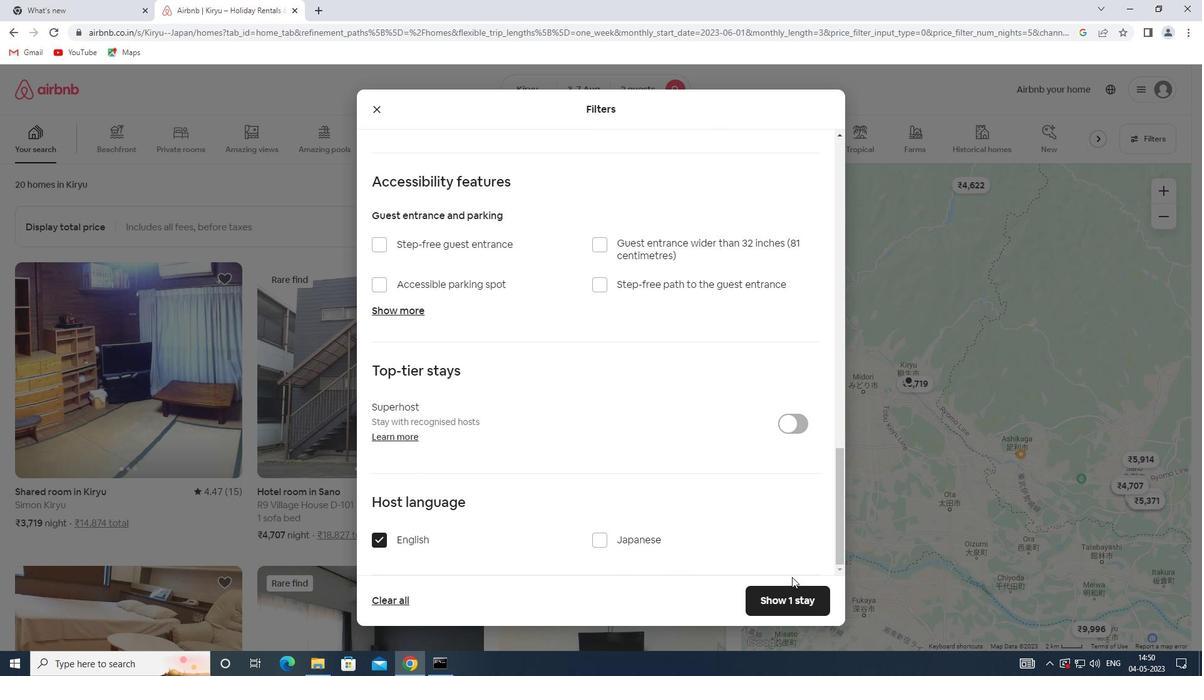 
Action: Mouse pressed left at (793, 600)
Screenshot: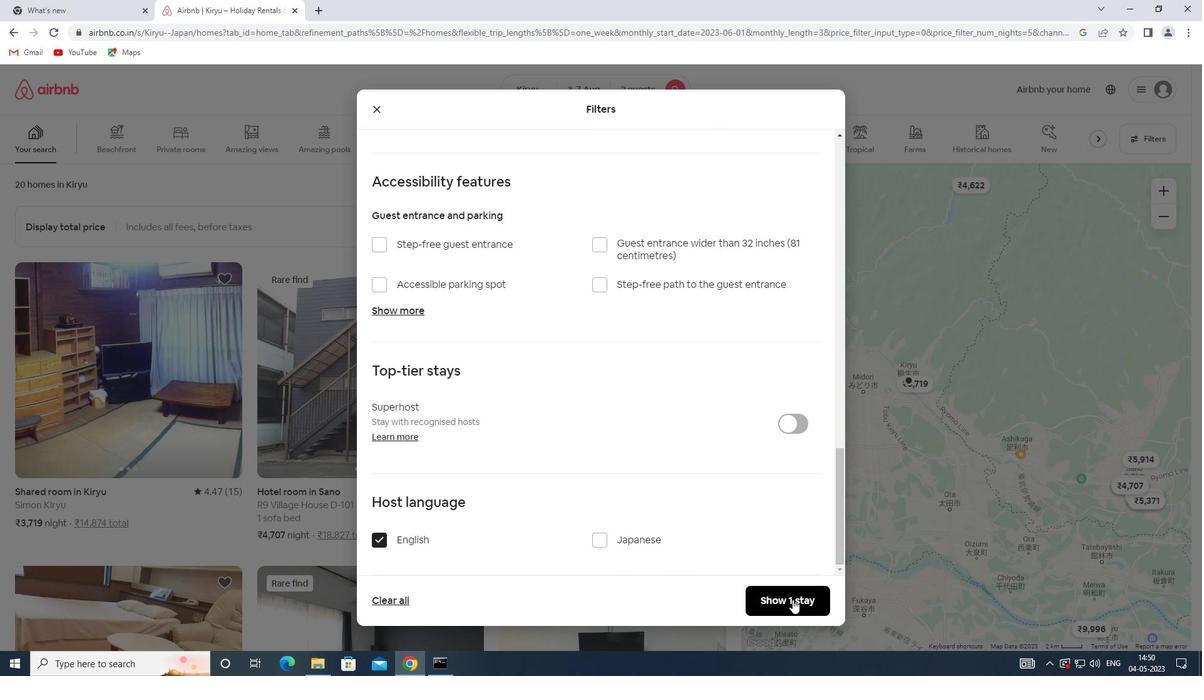 
Action: Mouse moved to (680, 139)
Screenshot: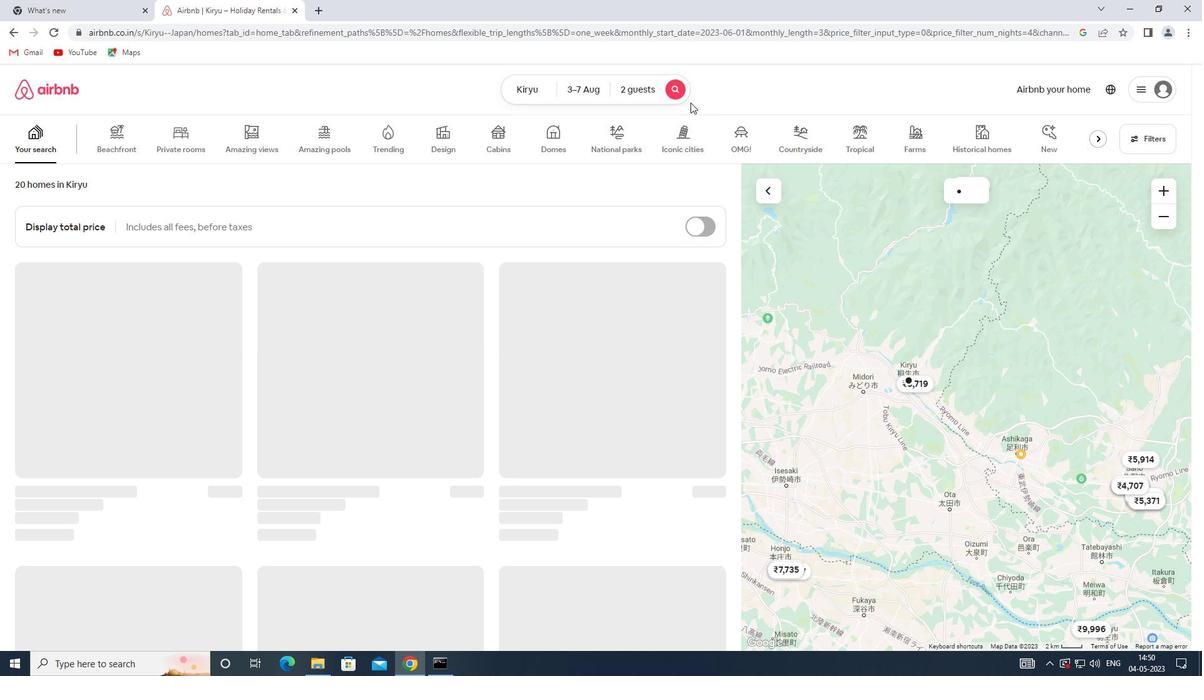 
